 Task: Add Sprouts Organic Seasoned Croutons to the cart.
Action: Mouse moved to (16, 71)
Screenshot: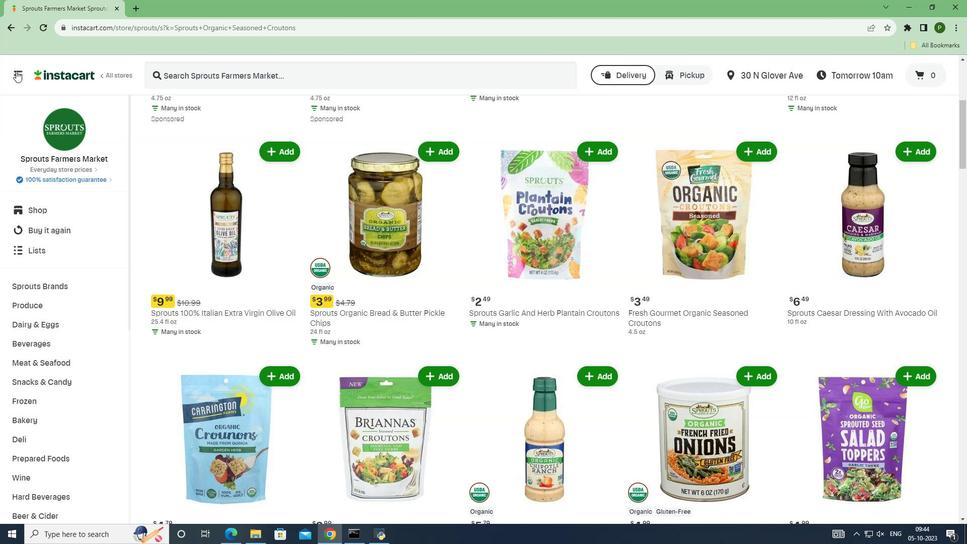 
Action: Mouse pressed left at (16, 71)
Screenshot: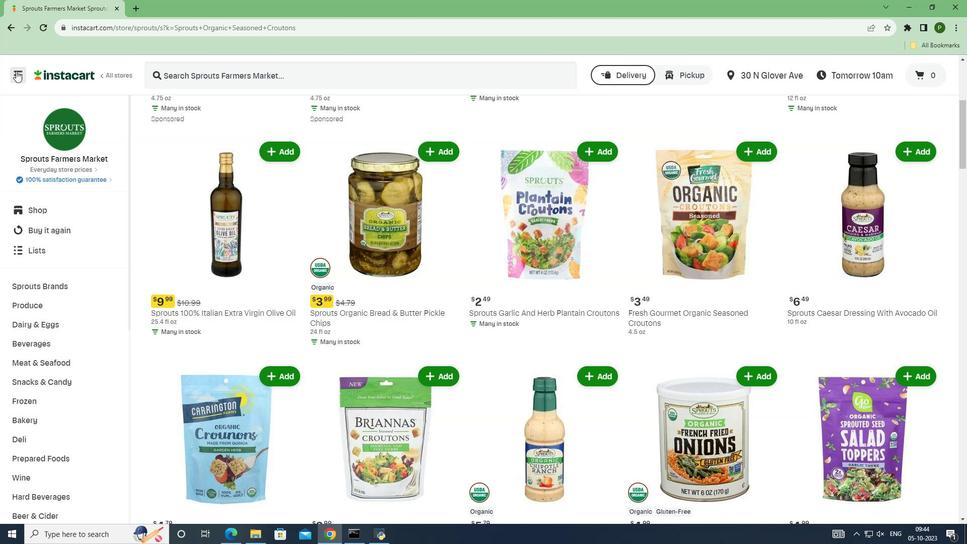 
Action: Mouse moved to (22, 272)
Screenshot: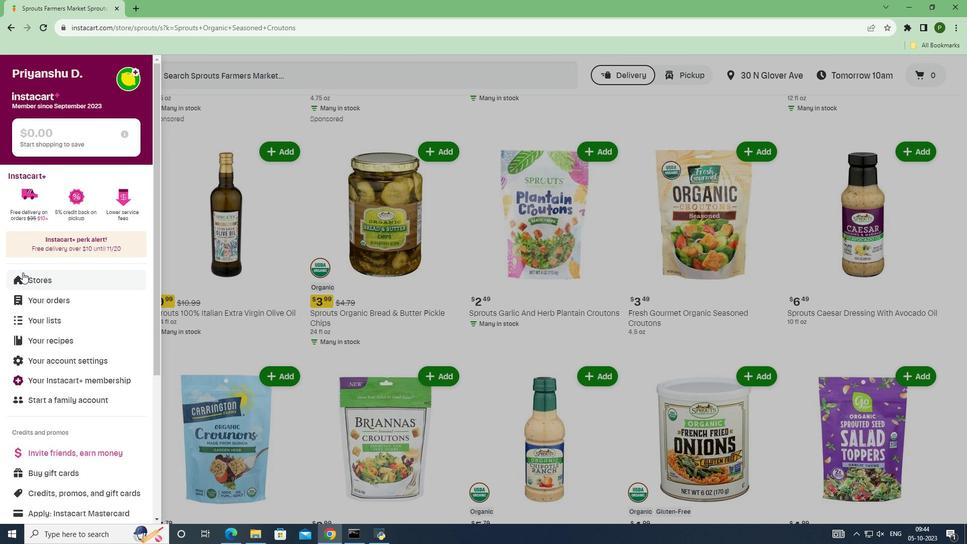 
Action: Mouse pressed left at (22, 272)
Screenshot: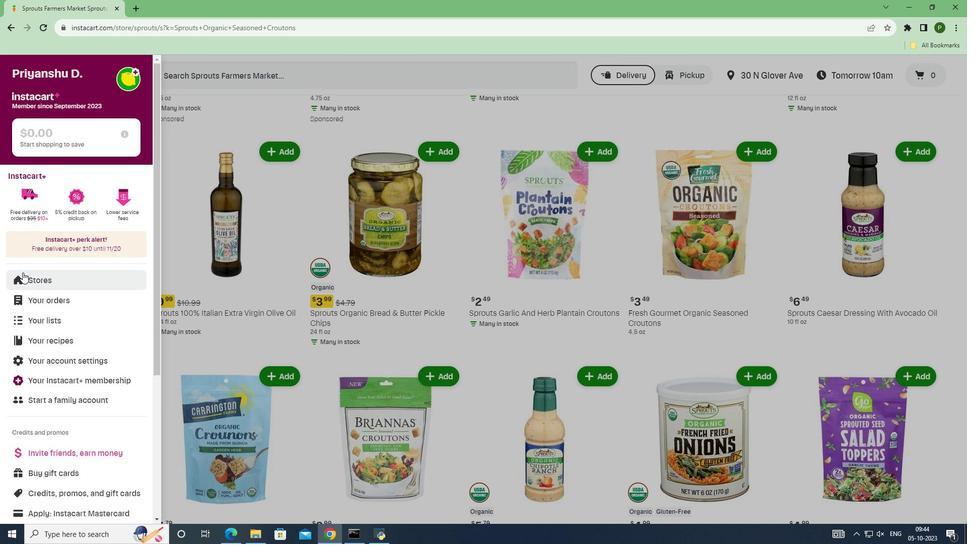 
Action: Mouse moved to (252, 119)
Screenshot: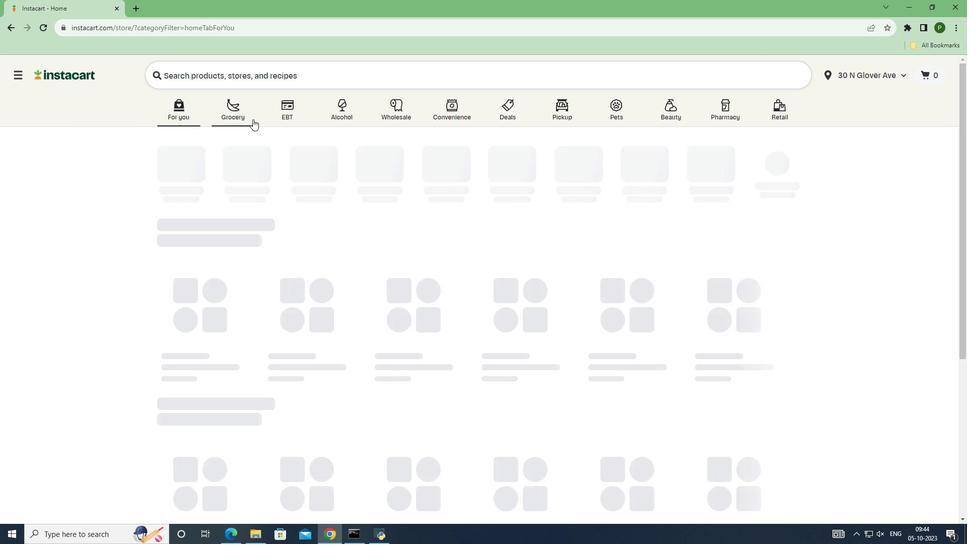 
Action: Mouse pressed left at (252, 119)
Screenshot: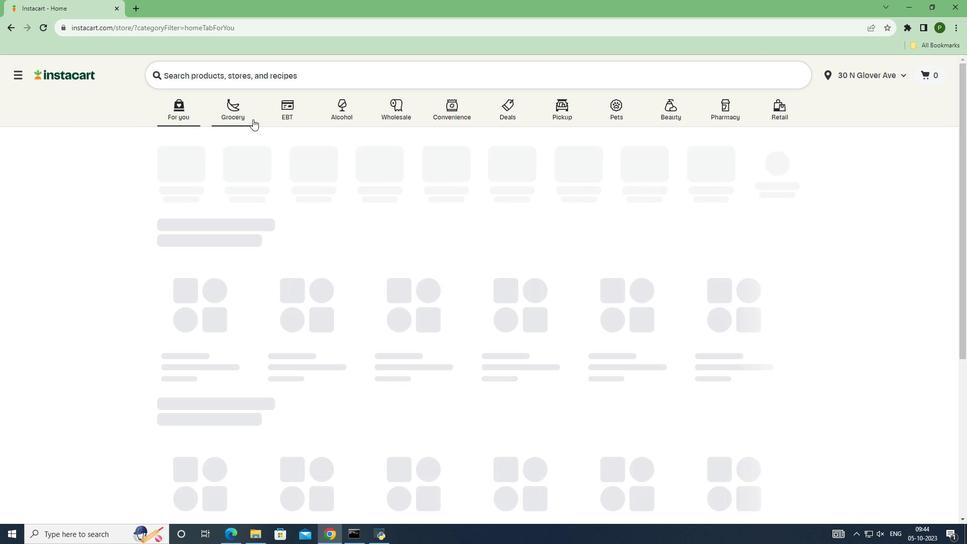 
Action: Mouse moved to (614, 237)
Screenshot: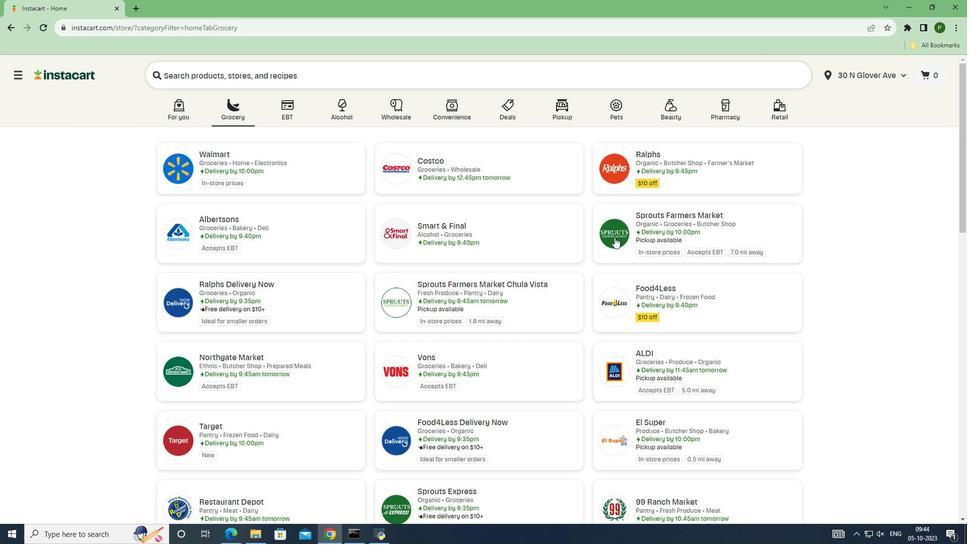 
Action: Mouse pressed left at (614, 237)
Screenshot: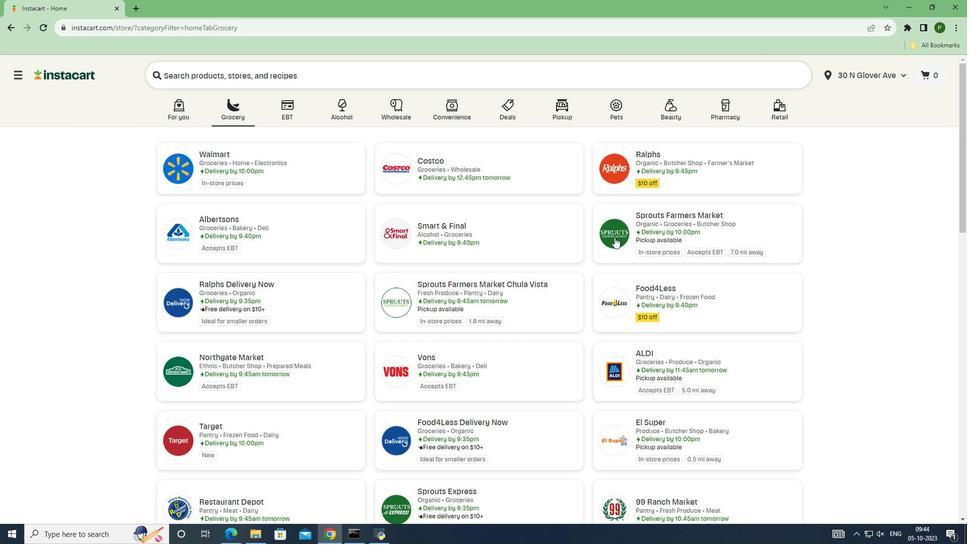 
Action: Mouse moved to (97, 280)
Screenshot: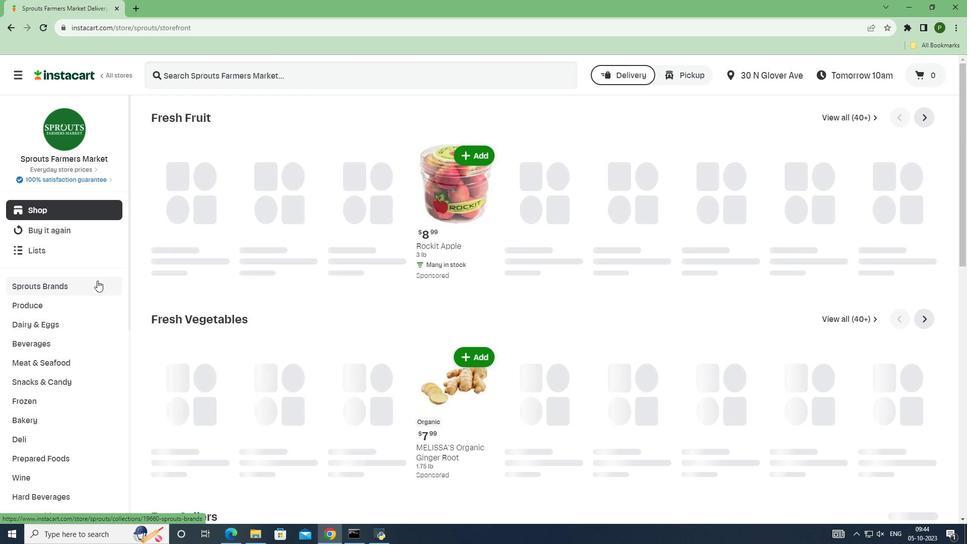 
Action: Mouse pressed left at (97, 280)
Screenshot: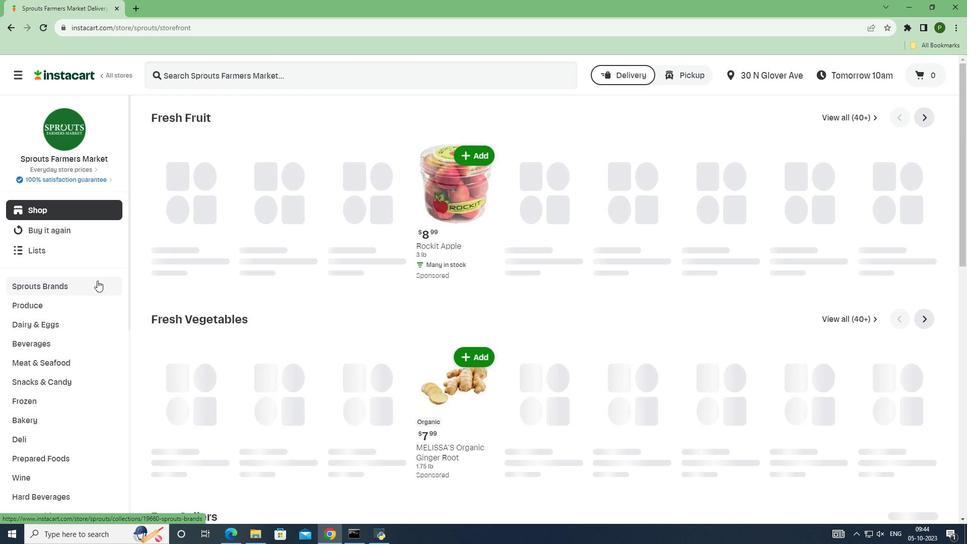 
Action: Mouse moved to (57, 364)
Screenshot: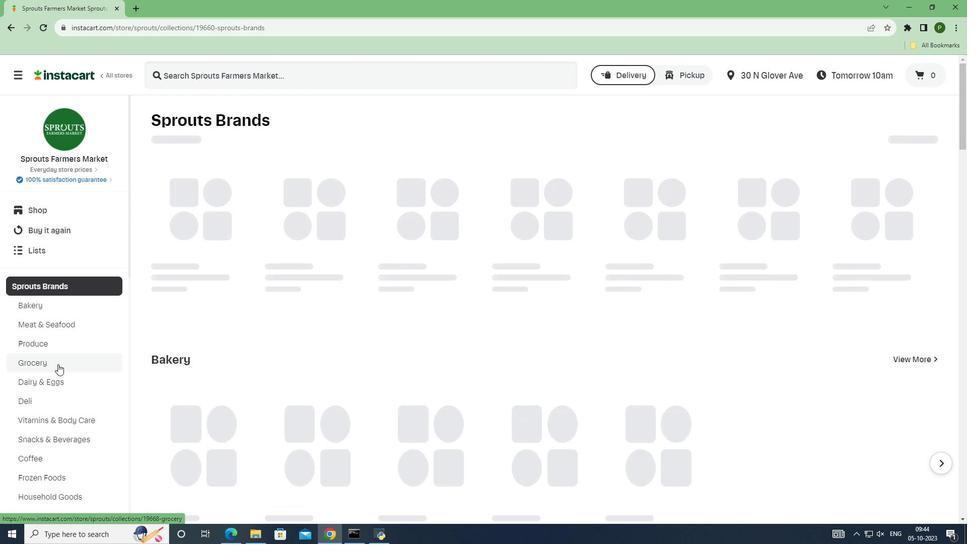 
Action: Mouse pressed left at (57, 364)
Screenshot: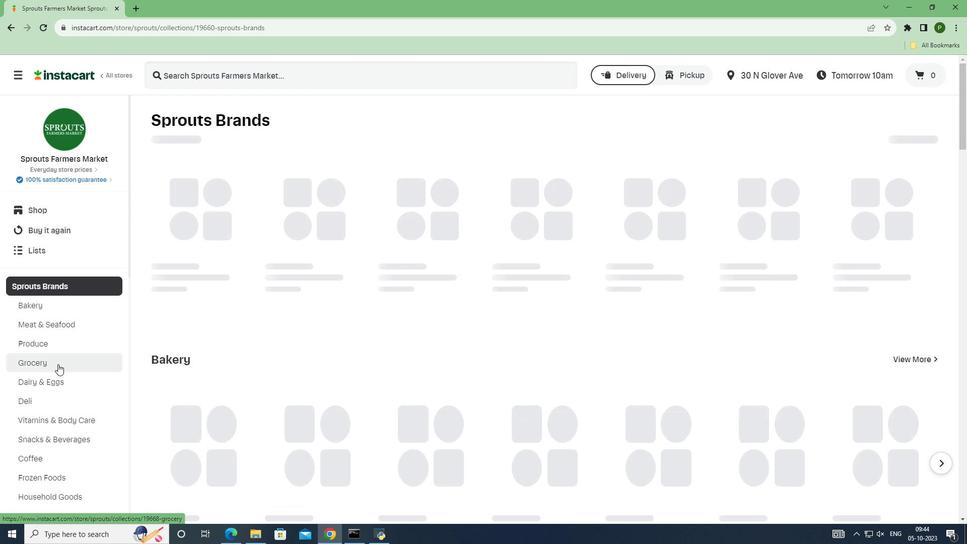 
Action: Mouse moved to (314, 242)
Screenshot: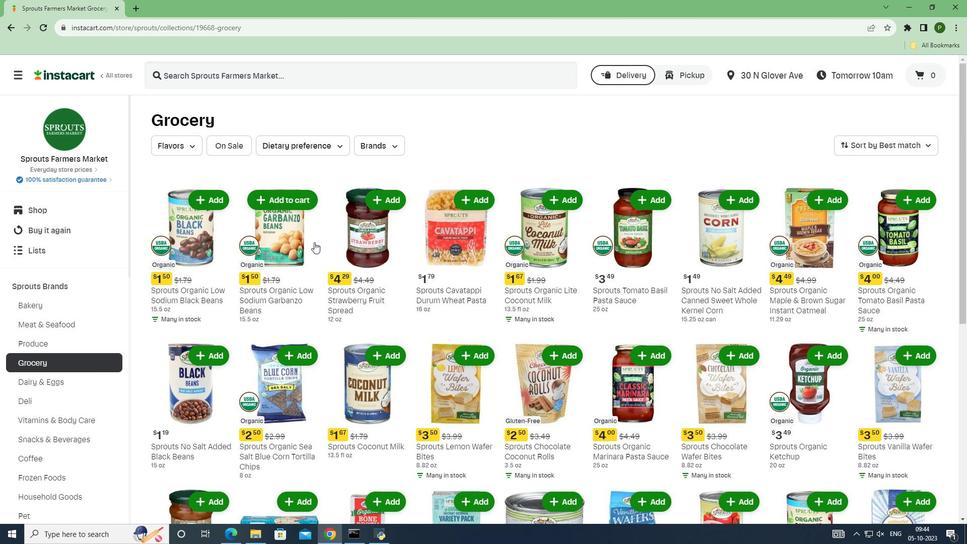 
Action: Mouse scrolled (314, 241) with delta (0, 0)
Screenshot: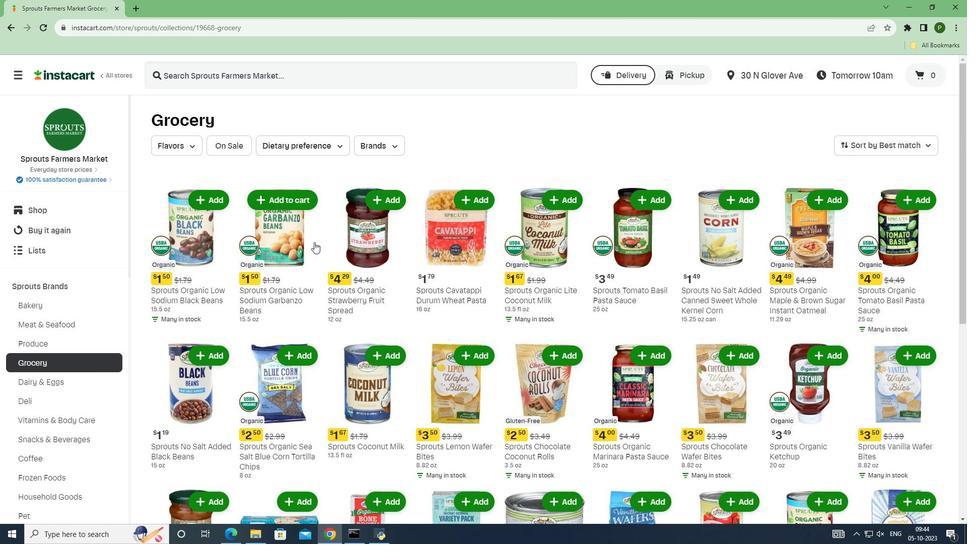 
Action: Mouse moved to (314, 242)
Screenshot: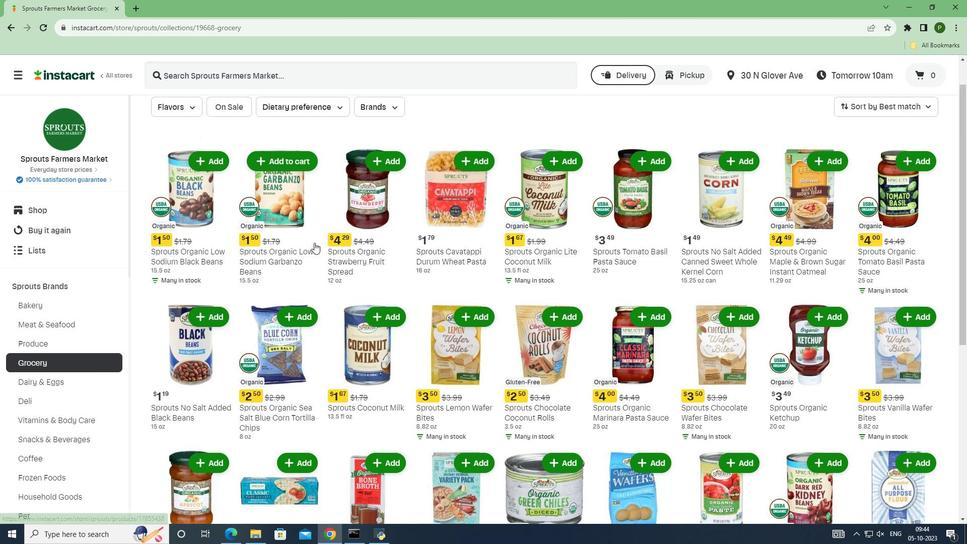 
Action: Mouse scrolled (314, 242) with delta (0, 0)
Screenshot: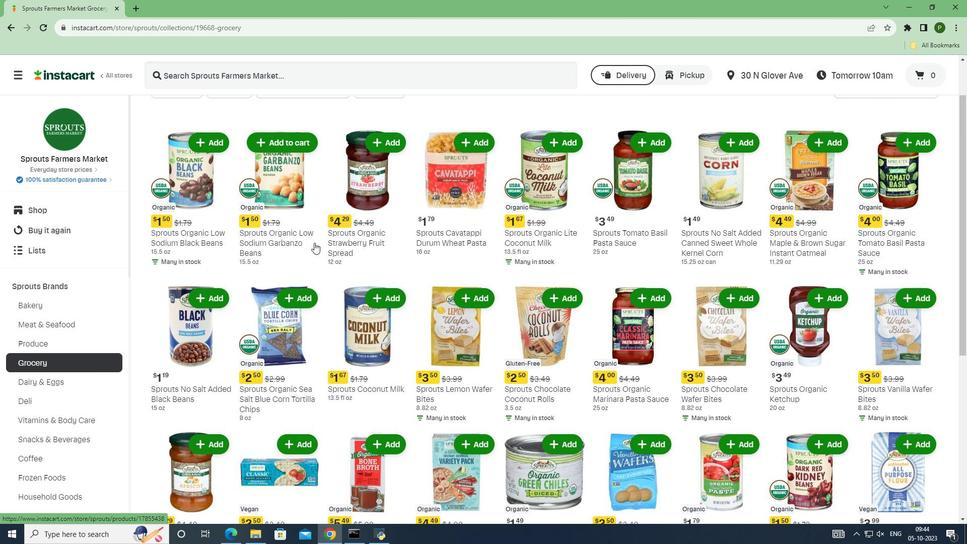 
Action: Mouse moved to (314, 242)
Screenshot: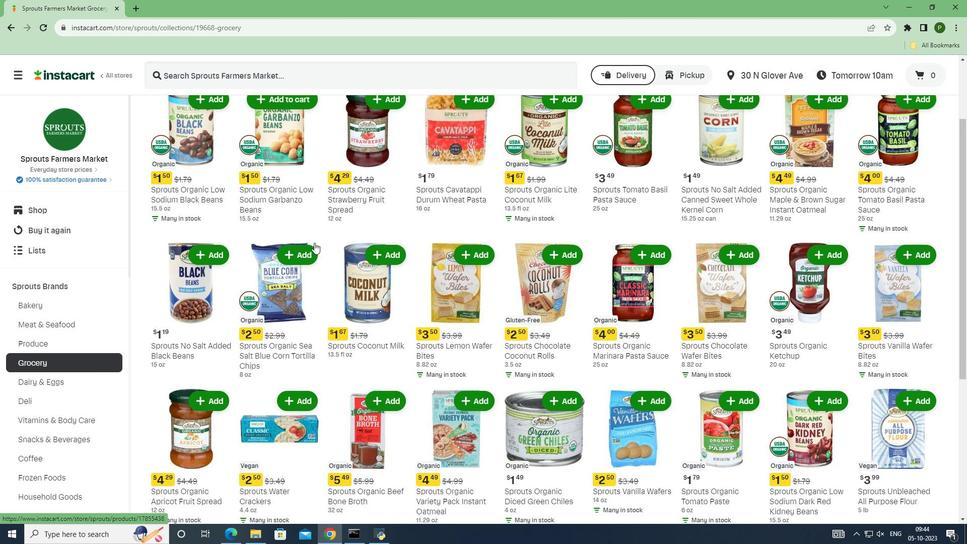 
Action: Mouse scrolled (314, 242) with delta (0, 0)
Screenshot: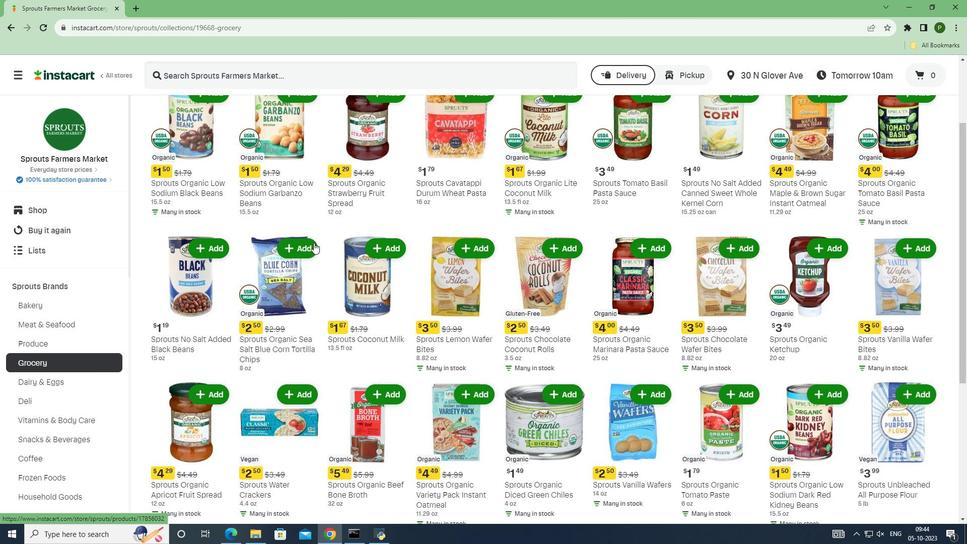 
Action: Mouse moved to (313, 242)
Screenshot: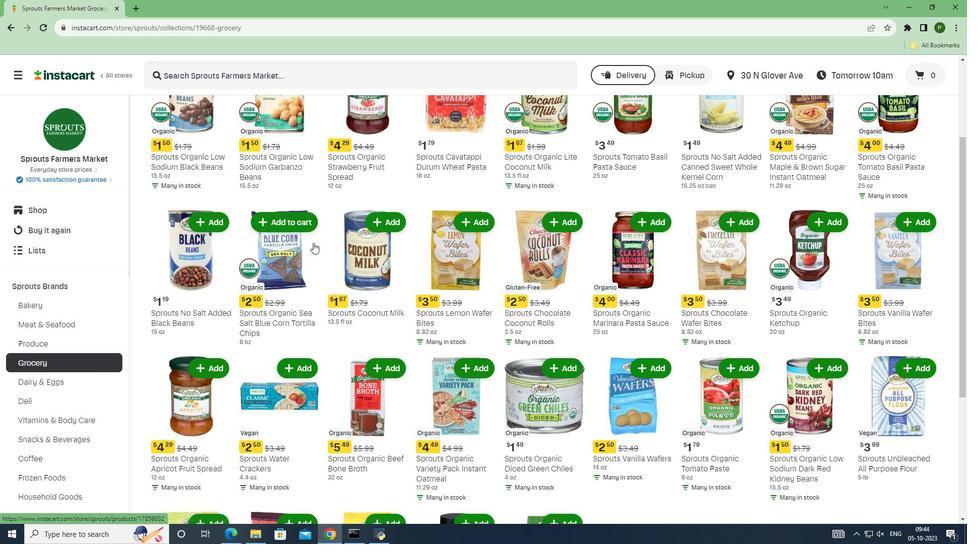
Action: Mouse scrolled (313, 242) with delta (0, 0)
Screenshot: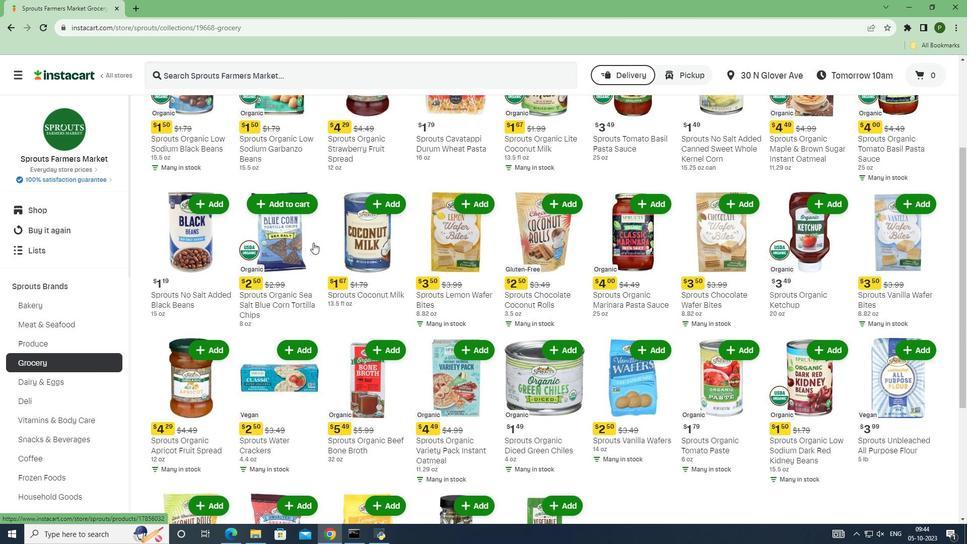 
Action: Mouse scrolled (313, 242) with delta (0, 0)
Screenshot: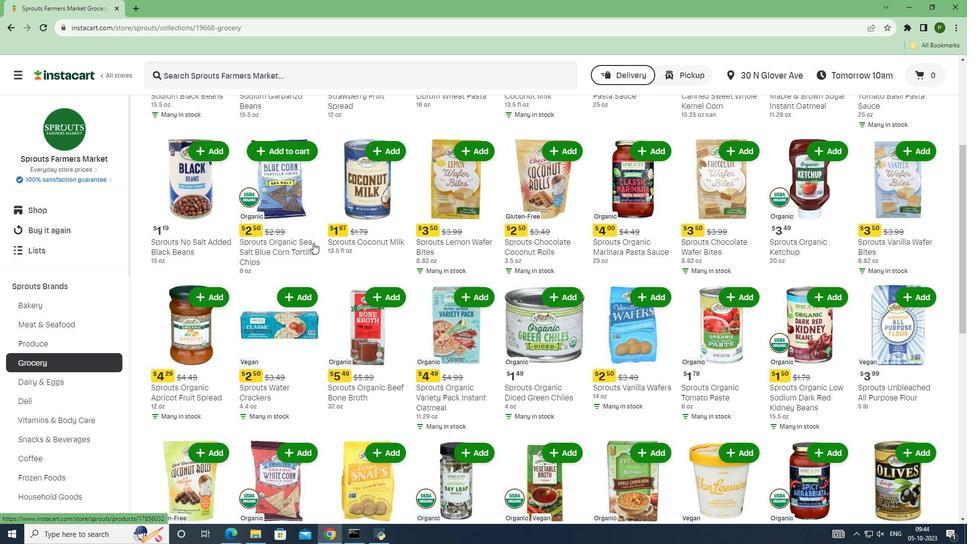 
Action: Mouse scrolled (313, 242) with delta (0, 0)
Screenshot: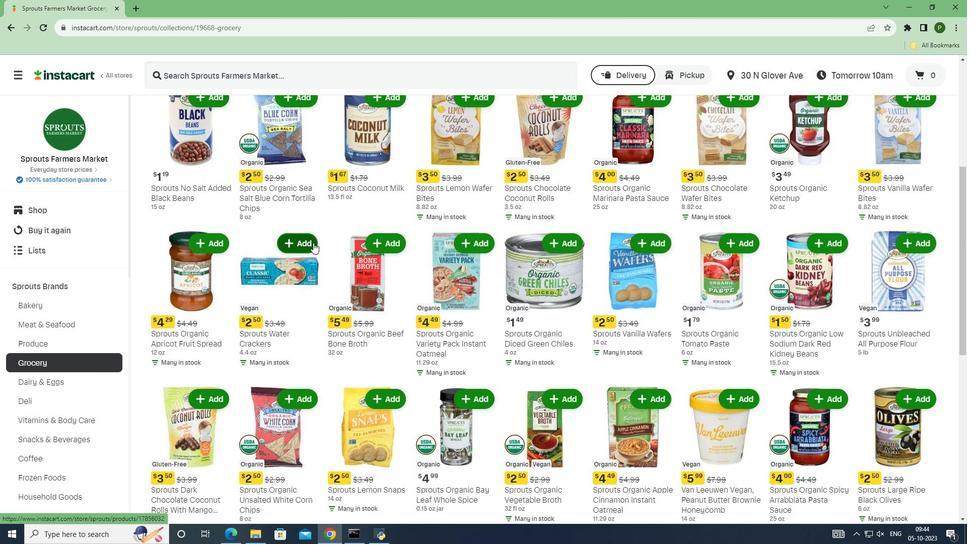 
Action: Mouse scrolled (313, 242) with delta (0, 0)
Screenshot: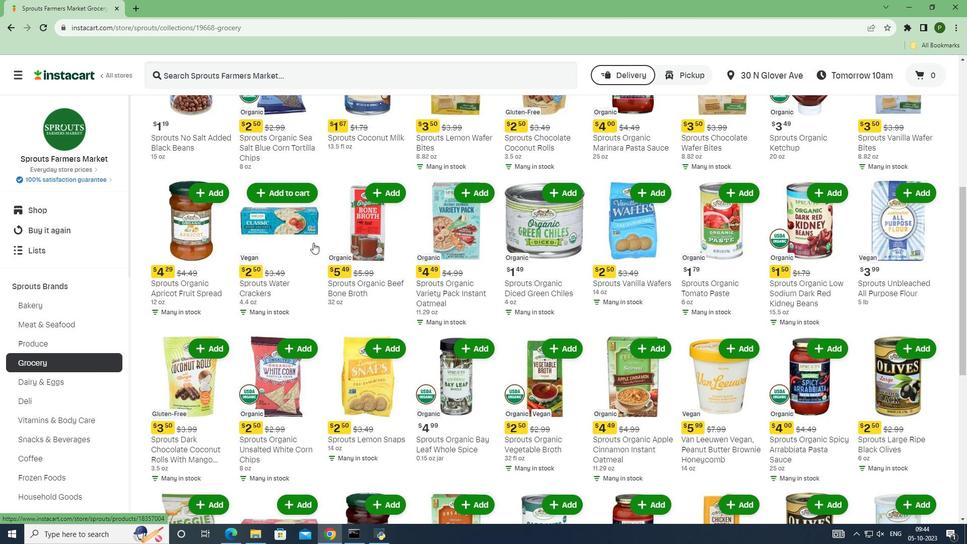
Action: Mouse scrolled (313, 242) with delta (0, 0)
Screenshot: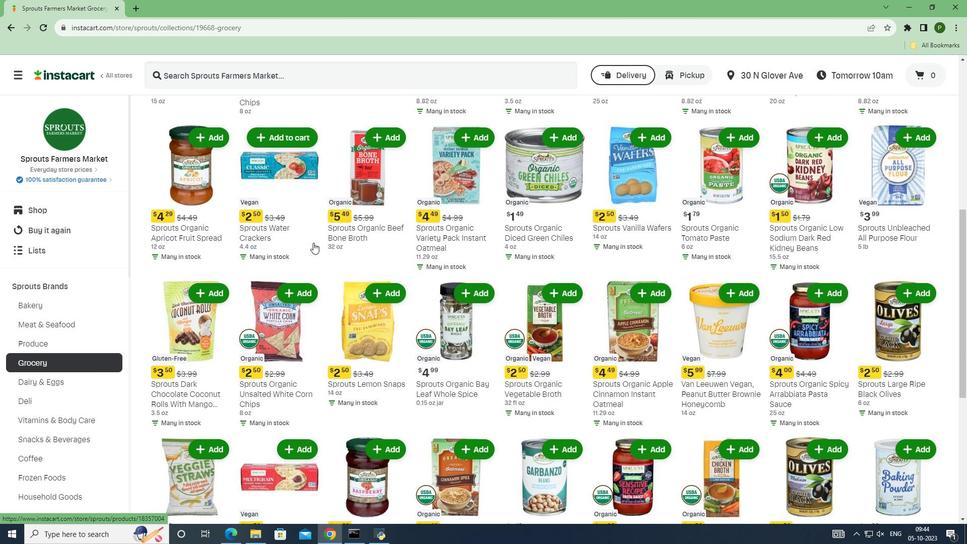 
Action: Mouse scrolled (313, 242) with delta (0, 0)
Screenshot: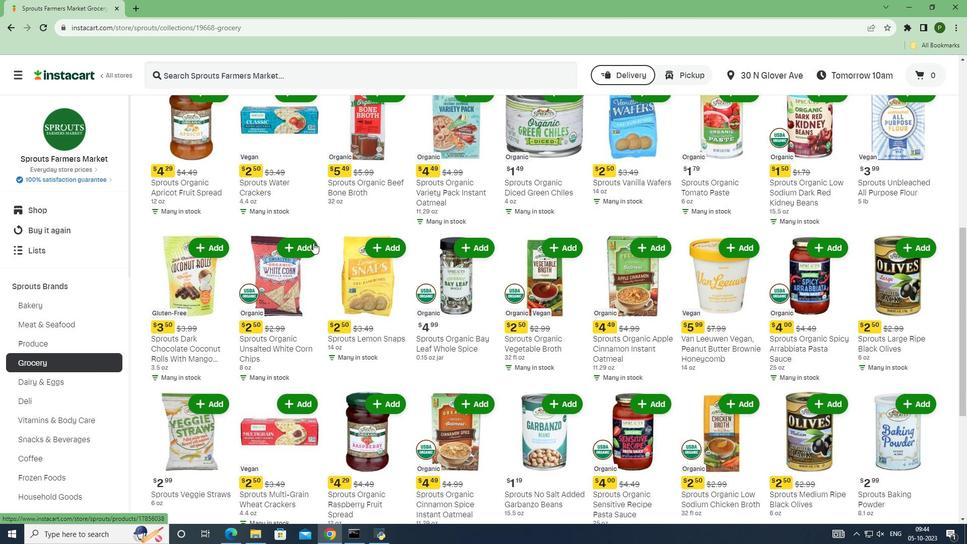 
Action: Mouse scrolled (313, 242) with delta (0, 0)
Screenshot: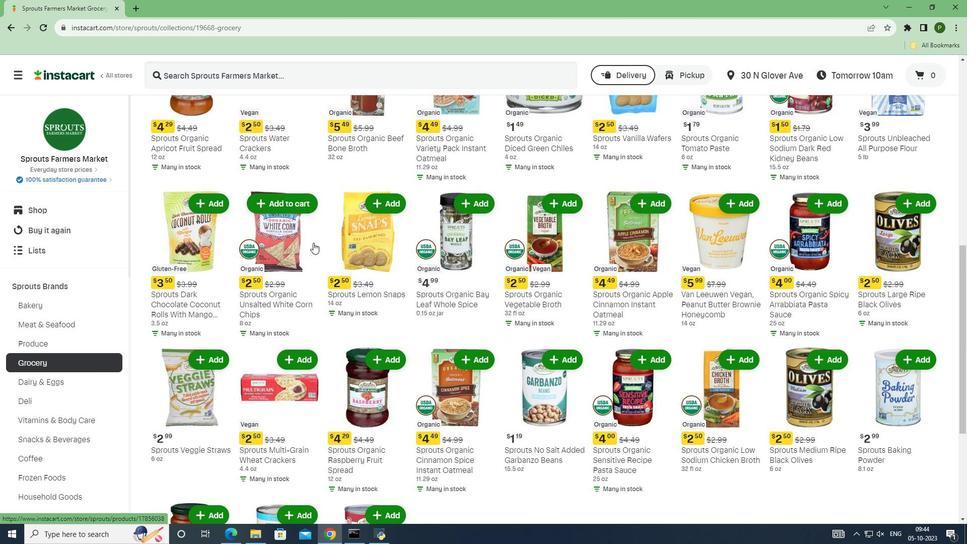 
Action: Mouse scrolled (313, 242) with delta (0, 0)
Screenshot: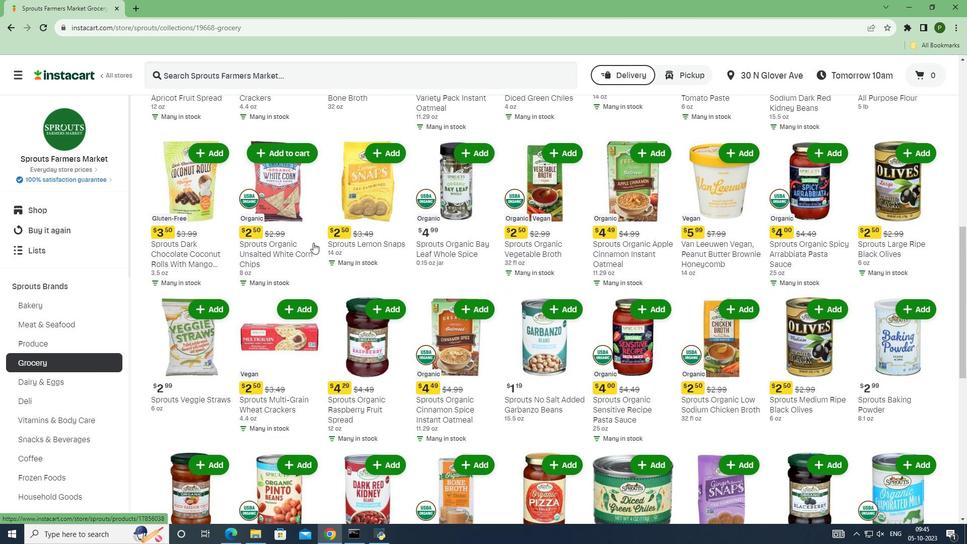 
Action: Mouse scrolled (313, 242) with delta (0, 0)
Screenshot: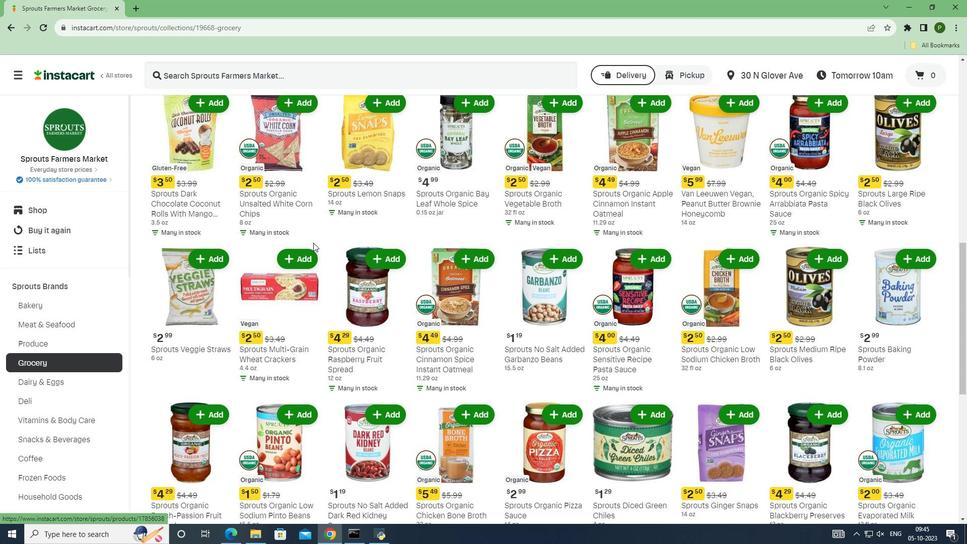 
Action: Mouse scrolled (313, 242) with delta (0, 0)
Screenshot: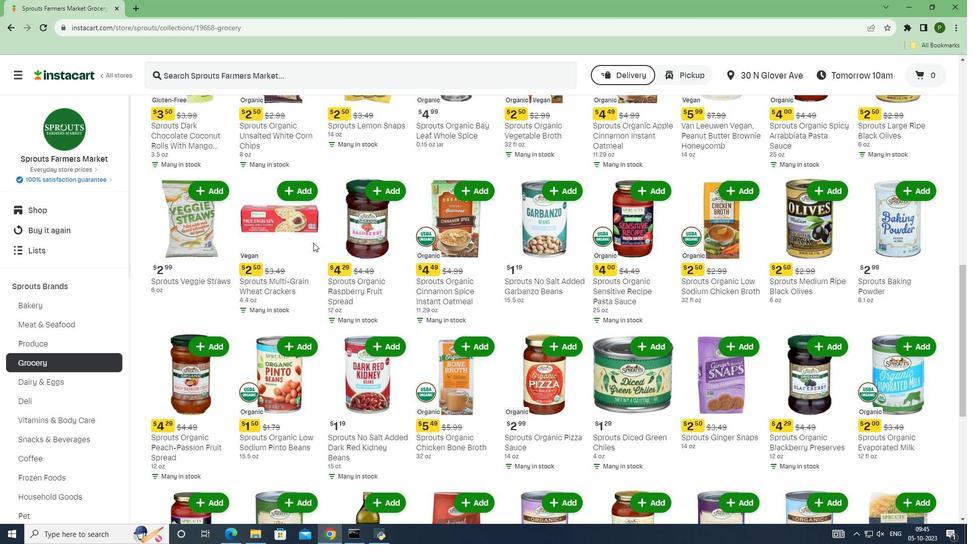 
Action: Mouse scrolled (313, 242) with delta (0, 0)
Screenshot: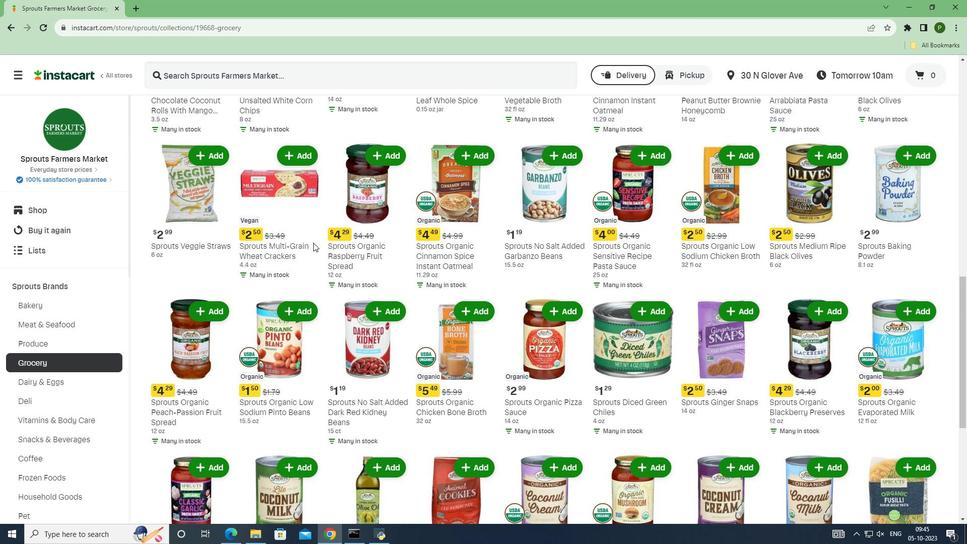 
Action: Mouse scrolled (313, 242) with delta (0, 0)
Screenshot: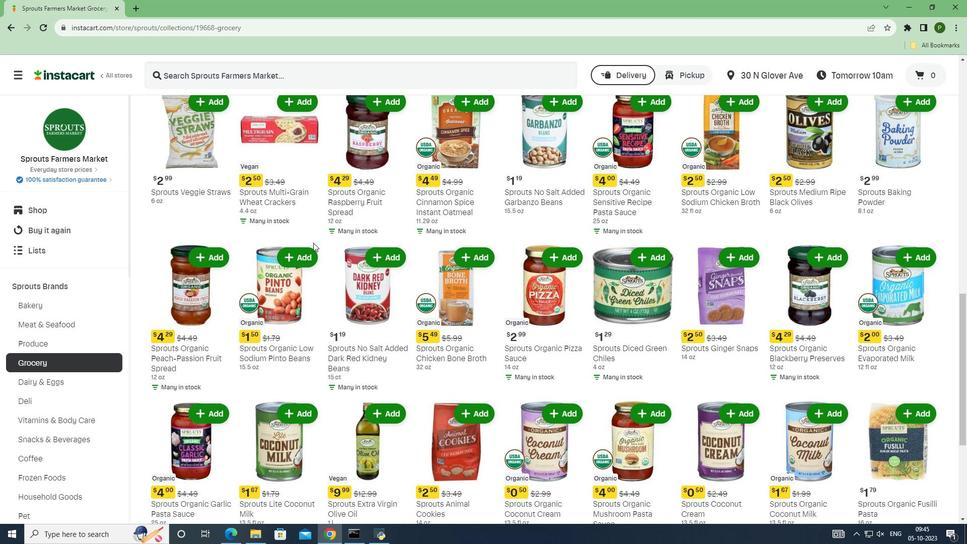 
Action: Mouse scrolled (313, 242) with delta (0, 0)
Screenshot: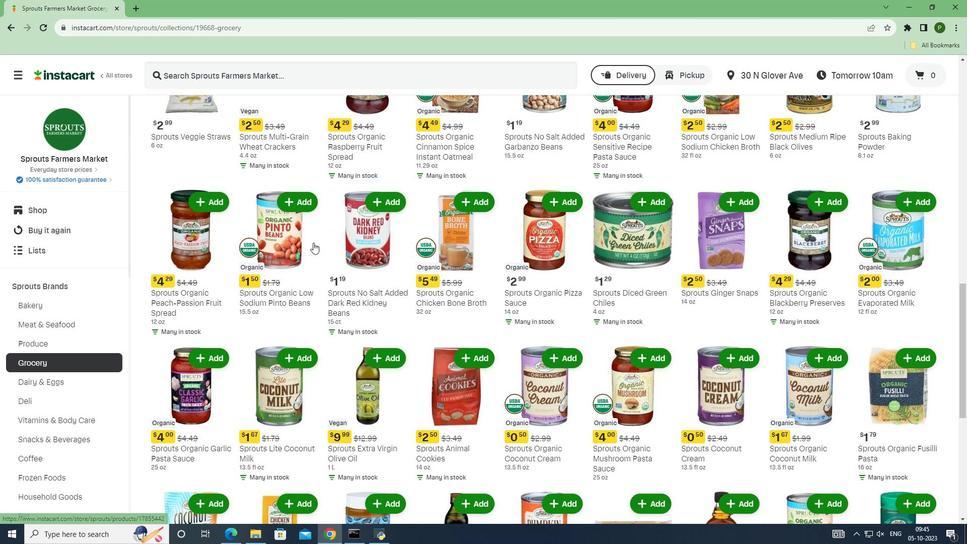 
Action: Mouse scrolled (313, 242) with delta (0, 0)
Screenshot: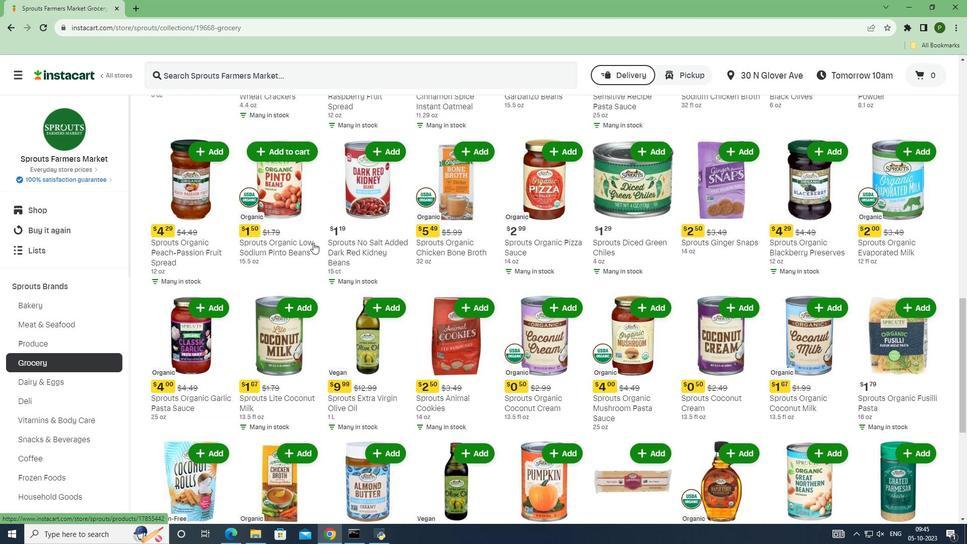 
Action: Mouse scrolled (313, 242) with delta (0, 0)
Screenshot: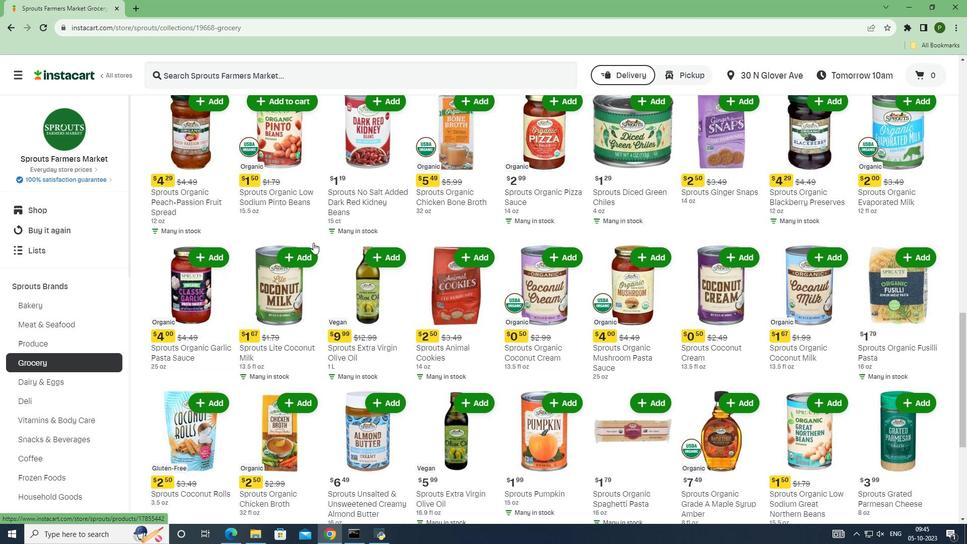 
Action: Mouse scrolled (313, 242) with delta (0, 0)
Screenshot: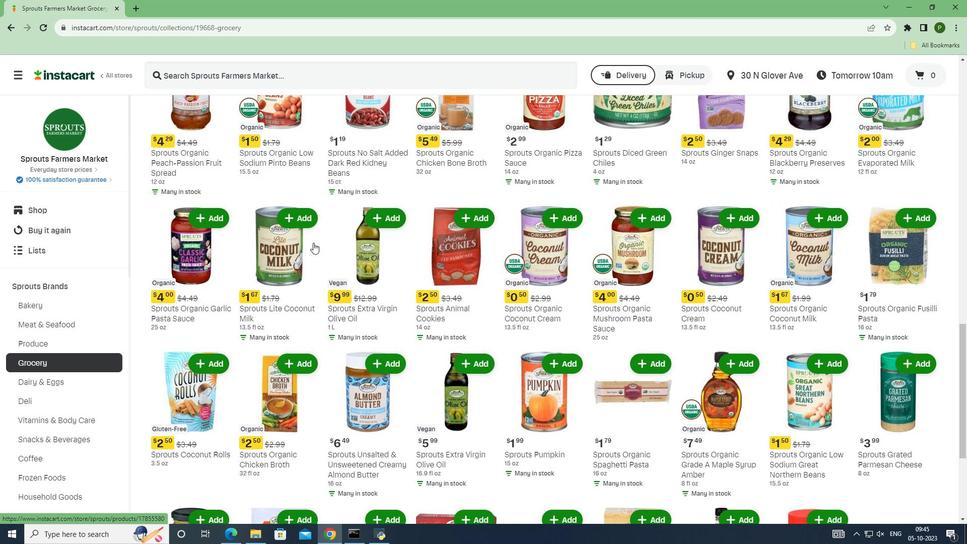 
Action: Mouse scrolled (313, 242) with delta (0, 0)
Screenshot: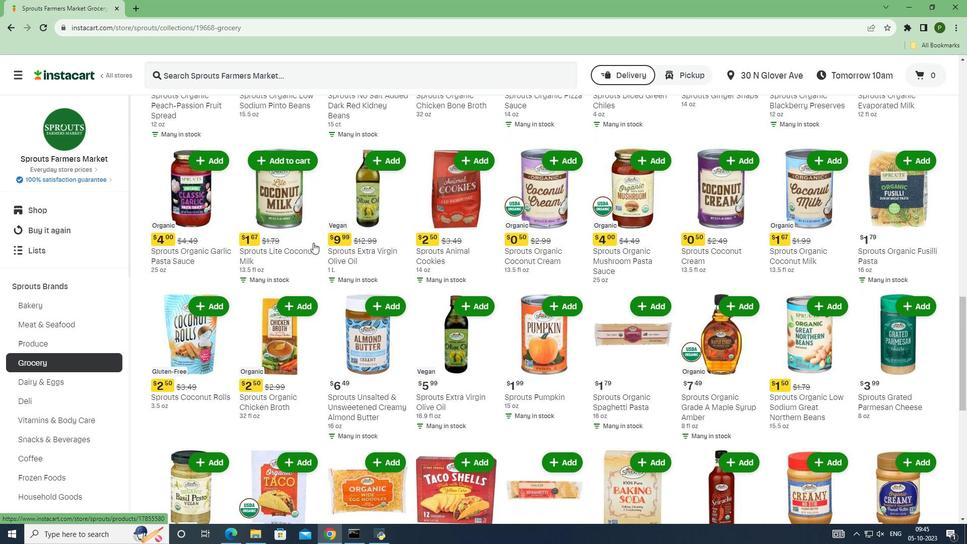
Action: Mouse scrolled (313, 242) with delta (0, 0)
Screenshot: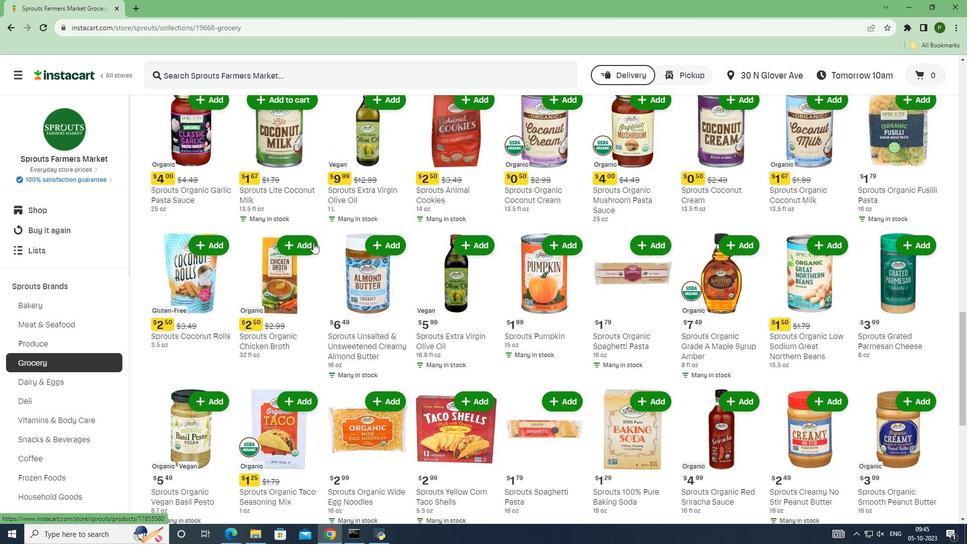 
Action: Mouse scrolled (313, 242) with delta (0, 0)
Screenshot: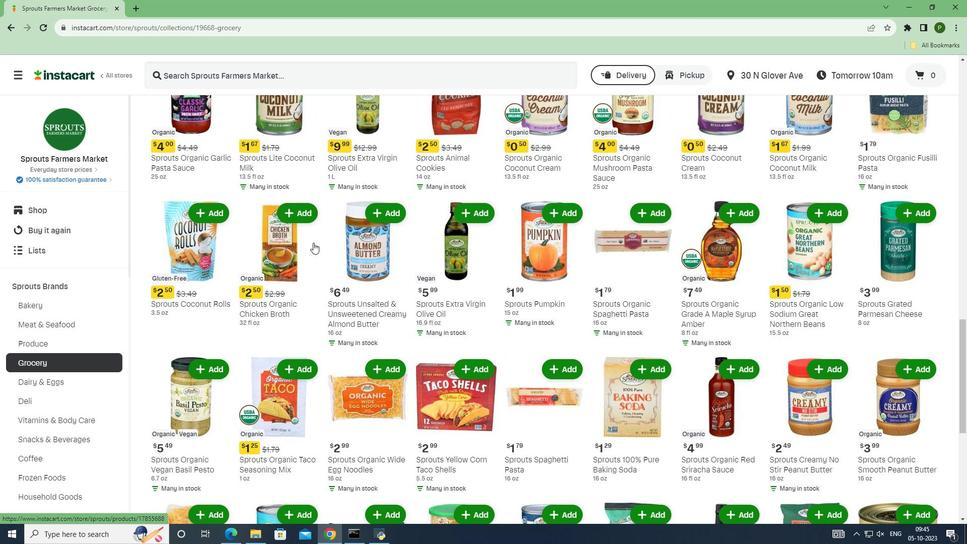 
Action: Mouse scrolled (313, 242) with delta (0, 0)
Screenshot: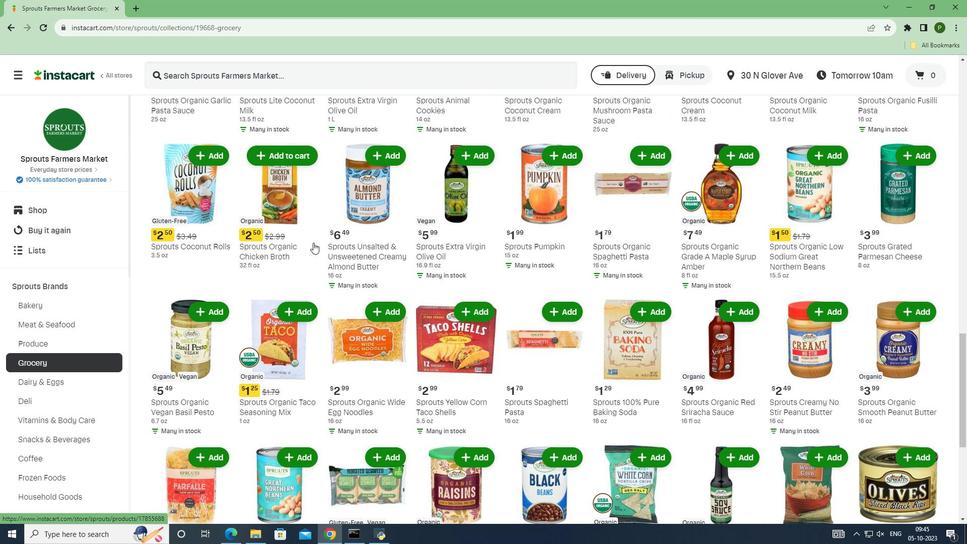 
Action: Mouse scrolled (313, 242) with delta (0, 0)
Screenshot: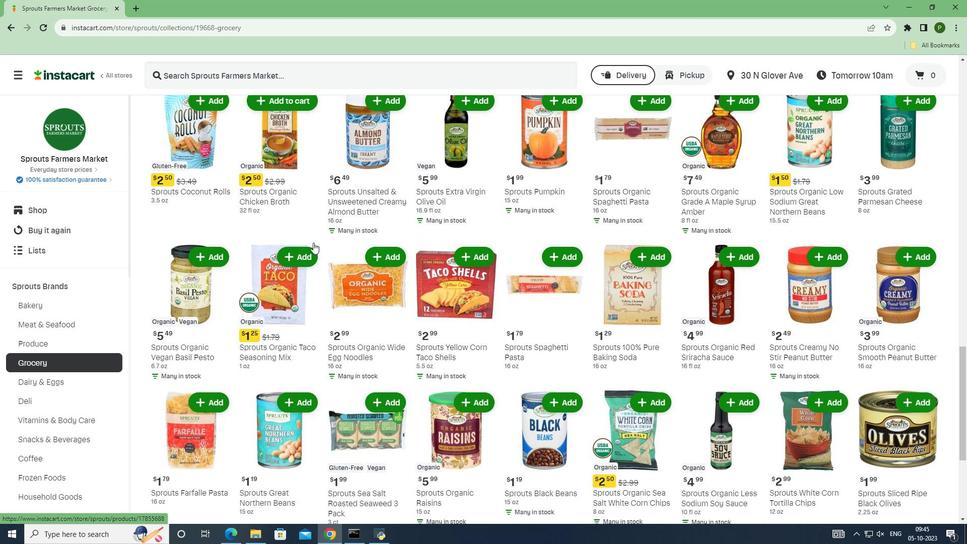 
Action: Mouse scrolled (313, 242) with delta (0, 0)
Screenshot: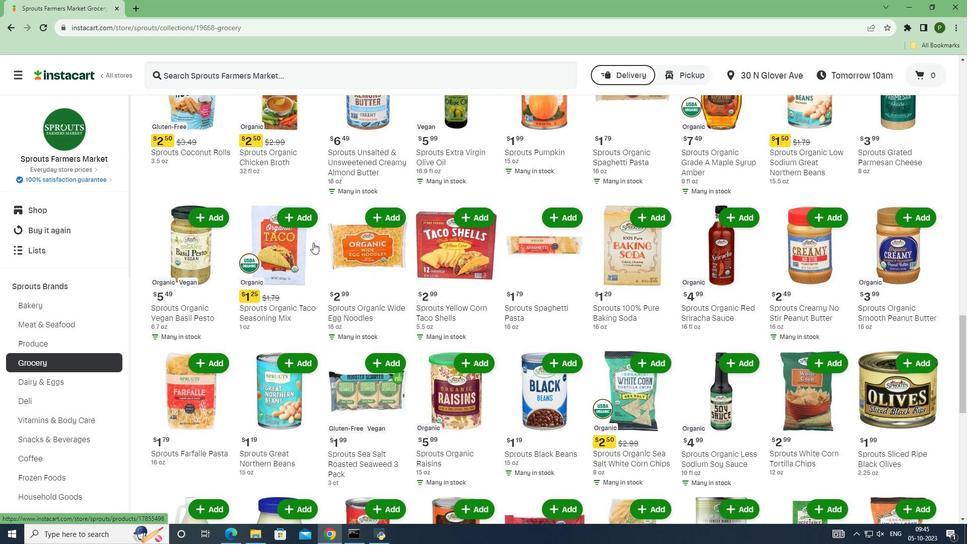 
Action: Mouse scrolled (313, 242) with delta (0, 0)
Screenshot: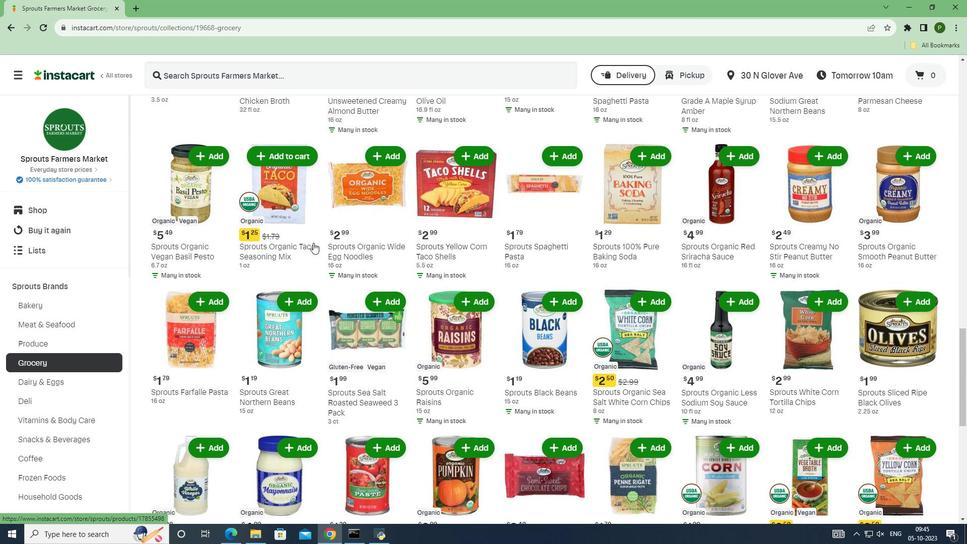
Action: Mouse scrolled (313, 242) with delta (0, 0)
Screenshot: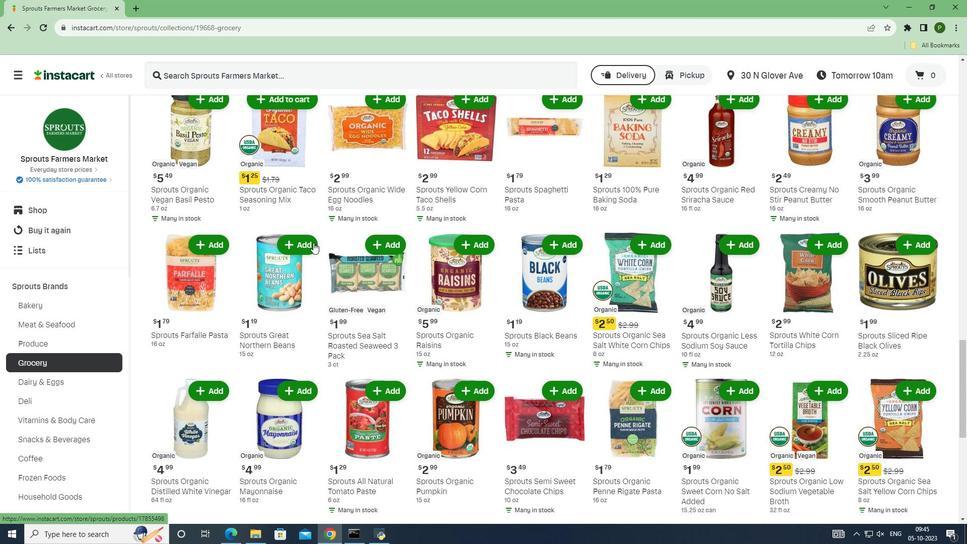 
Action: Mouse scrolled (313, 242) with delta (0, 0)
Screenshot: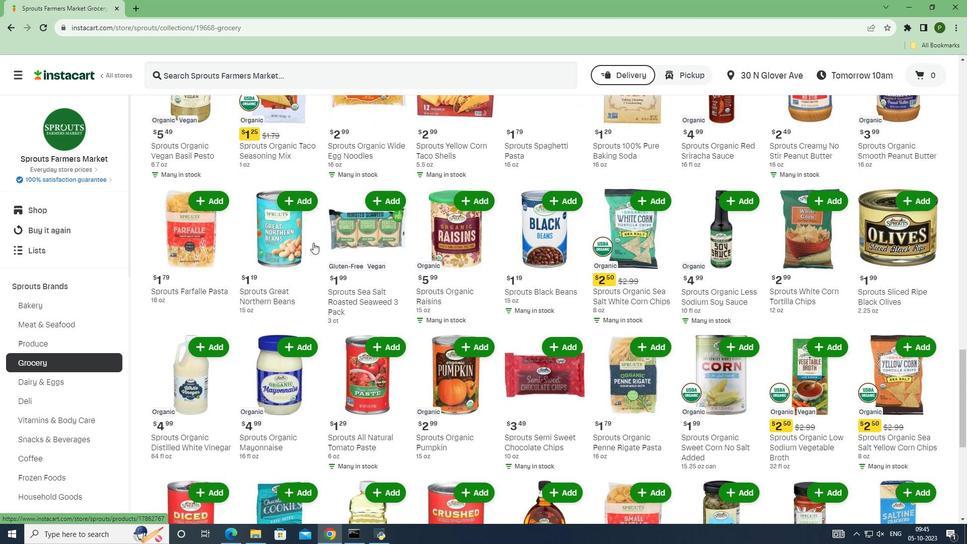 
Action: Mouse scrolled (313, 242) with delta (0, 0)
Screenshot: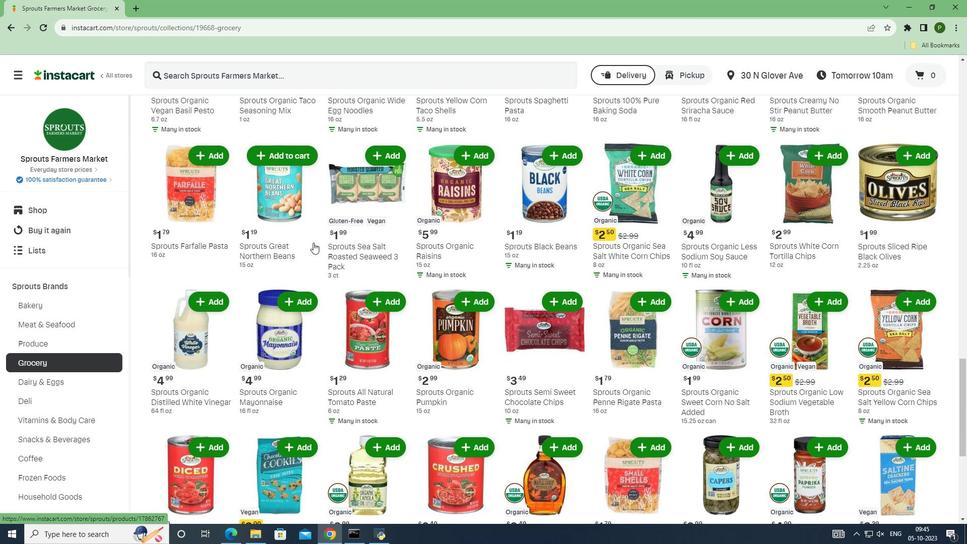 
Action: Mouse scrolled (313, 242) with delta (0, 0)
Screenshot: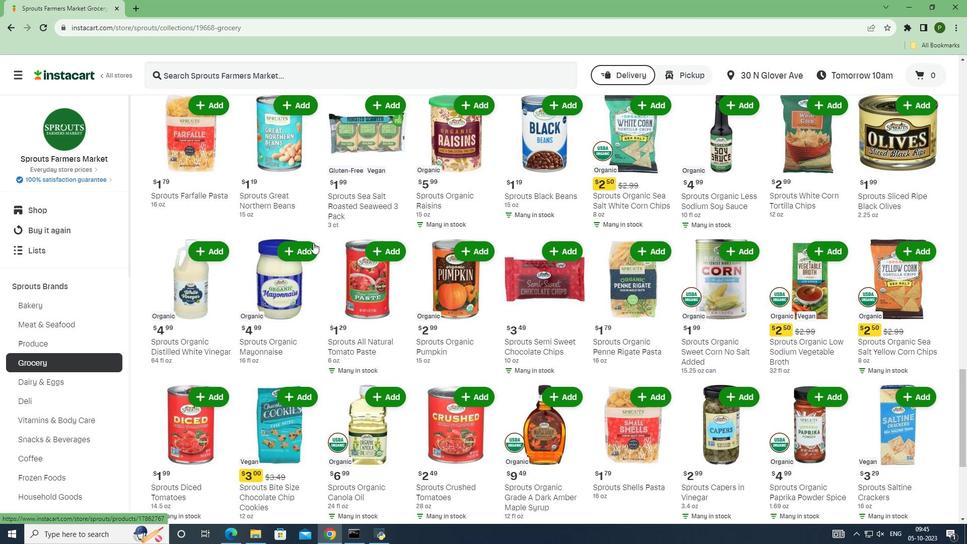 
Action: Mouse scrolled (313, 242) with delta (0, 0)
Screenshot: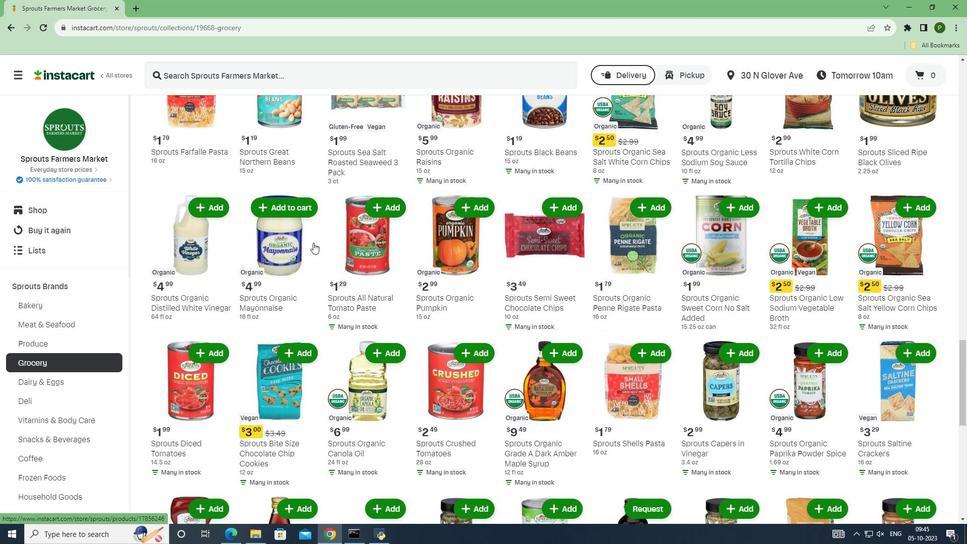 
Action: Mouse scrolled (313, 242) with delta (0, 0)
Screenshot: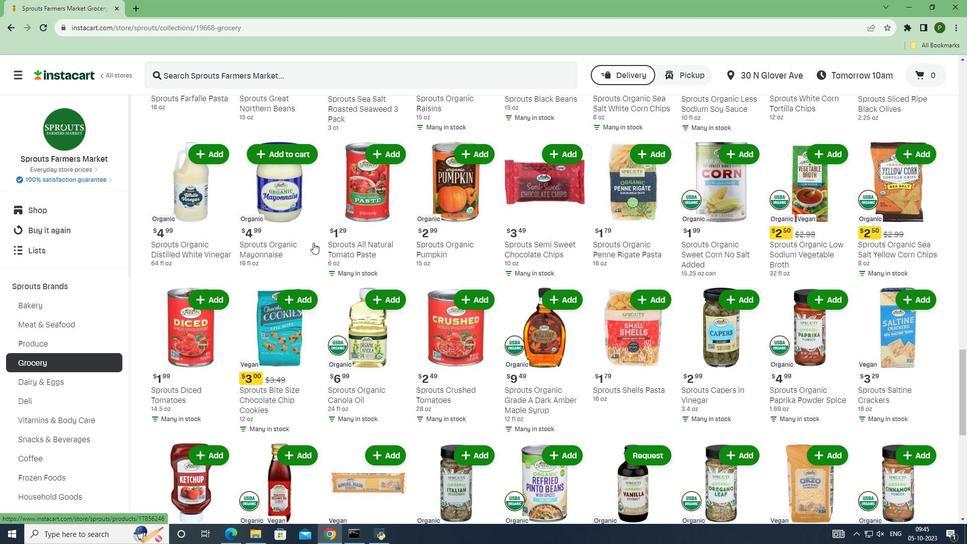 
Action: Mouse scrolled (313, 242) with delta (0, 0)
Screenshot: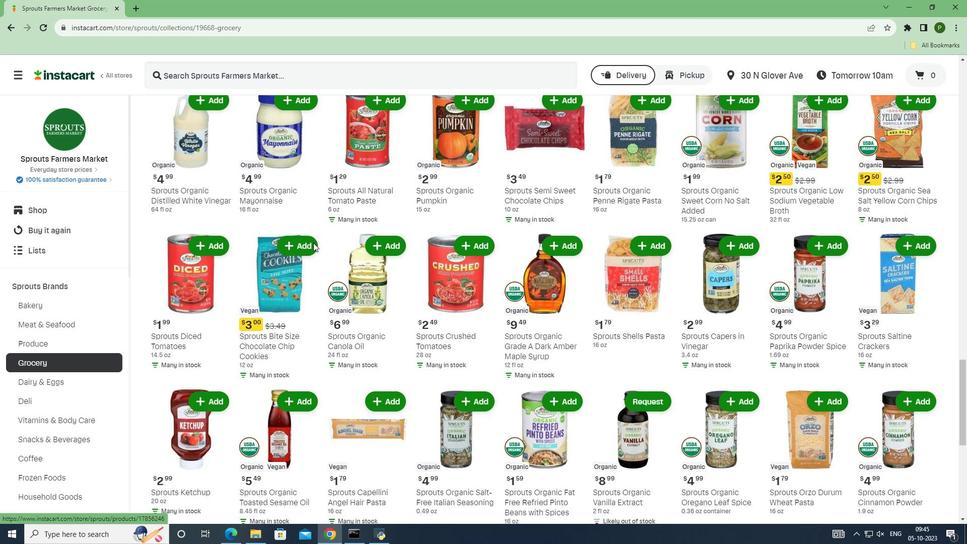 
Action: Mouse scrolled (313, 242) with delta (0, 0)
Screenshot: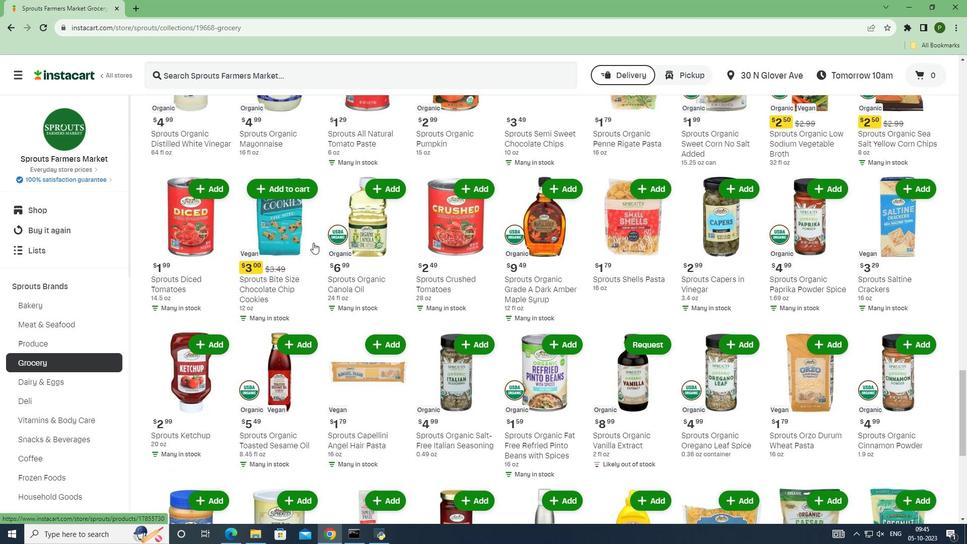 
Action: Mouse scrolled (313, 242) with delta (0, 0)
Screenshot: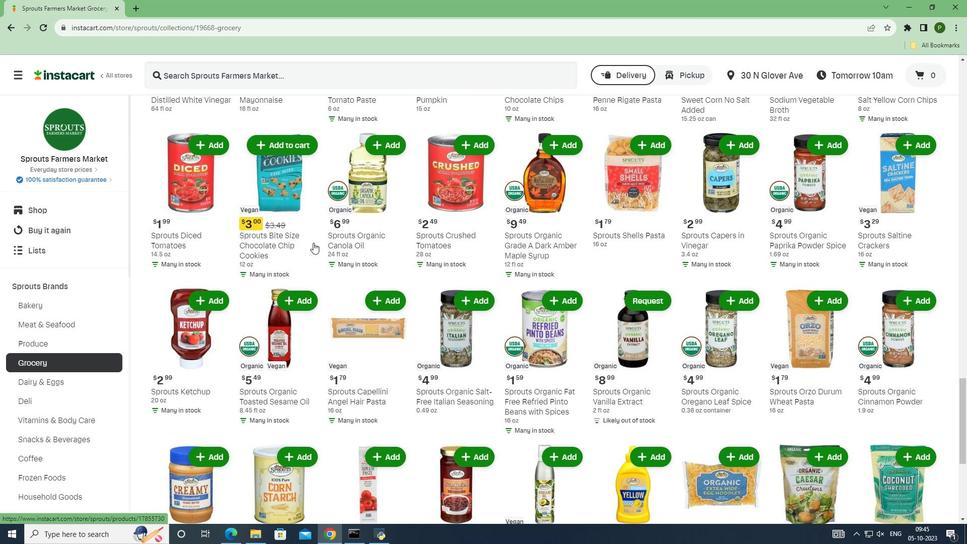 
Action: Mouse scrolled (313, 242) with delta (0, 0)
Screenshot: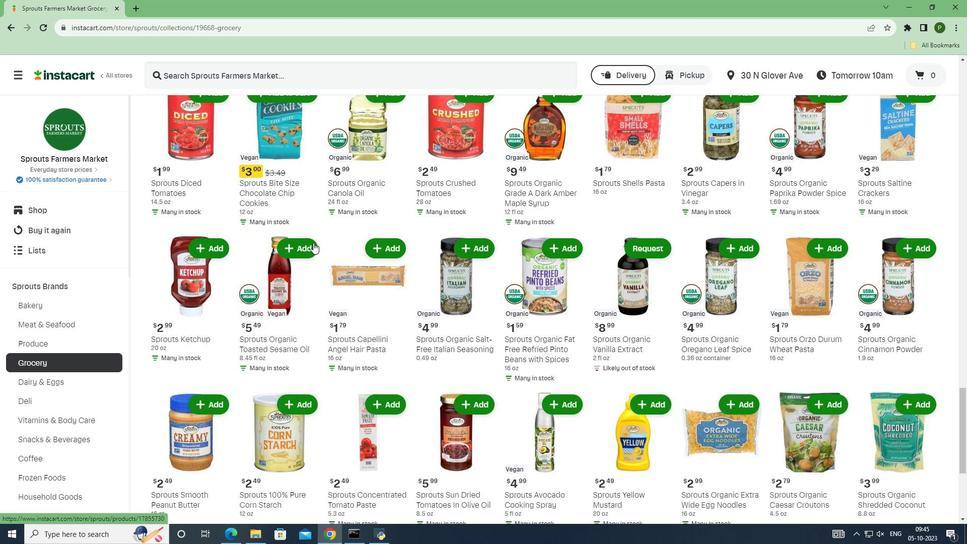 
Action: Mouse moved to (312, 243)
Screenshot: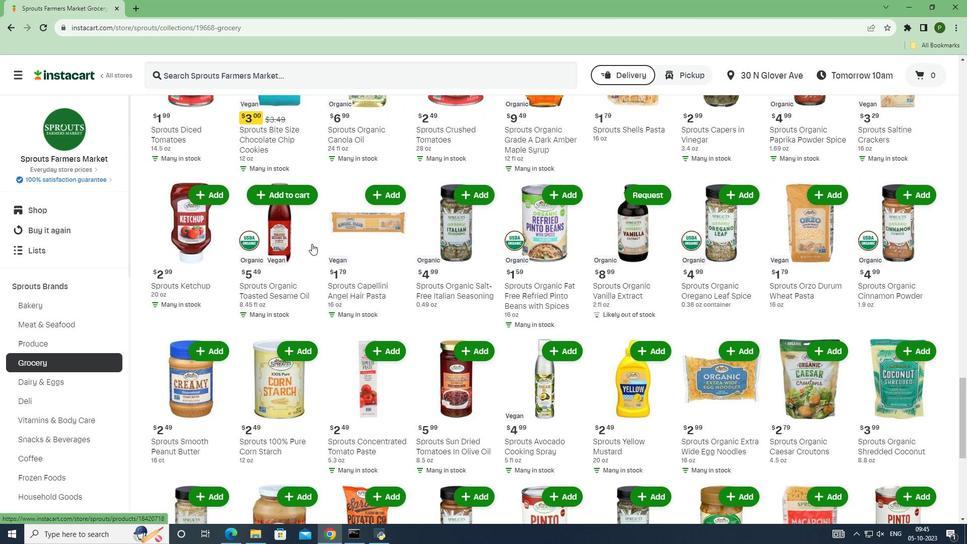 
Action: Mouse scrolled (312, 243) with delta (0, 0)
Screenshot: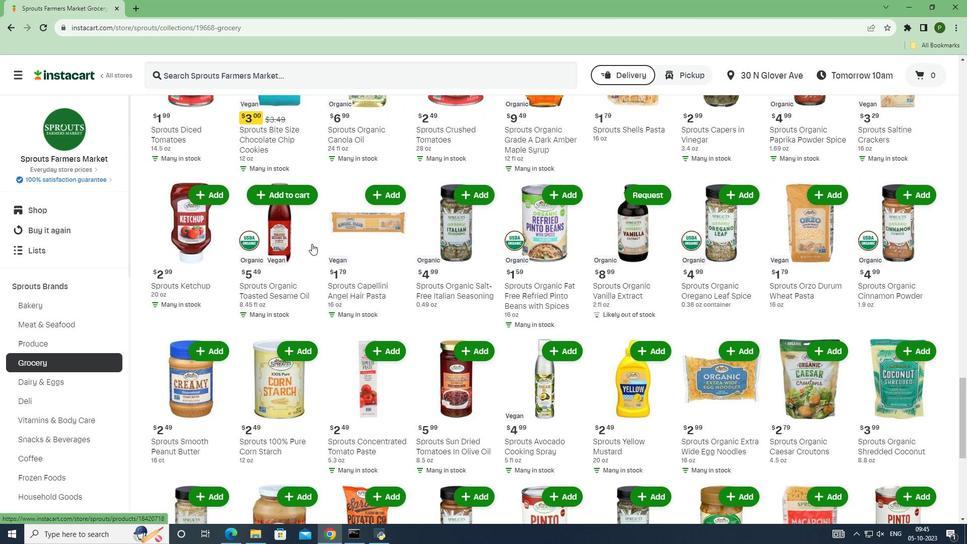 
Action: Mouse moved to (311, 243)
Screenshot: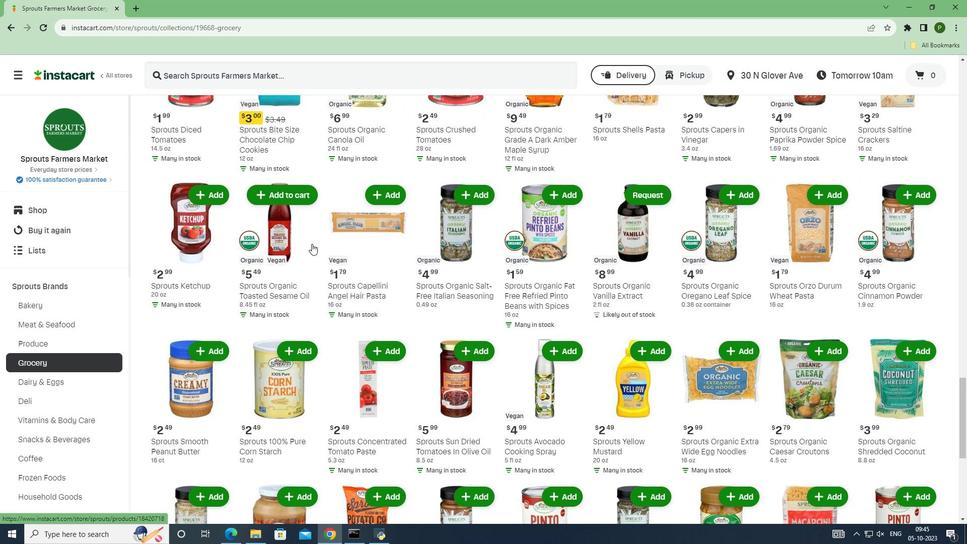 
Action: Mouse scrolled (311, 243) with delta (0, 0)
Screenshot: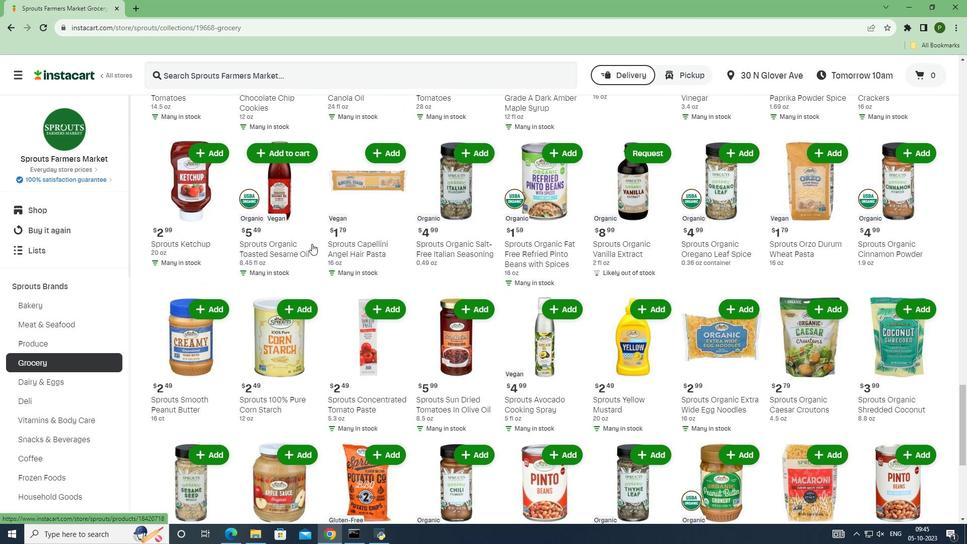 
Action: Mouse scrolled (311, 243) with delta (0, 0)
Screenshot: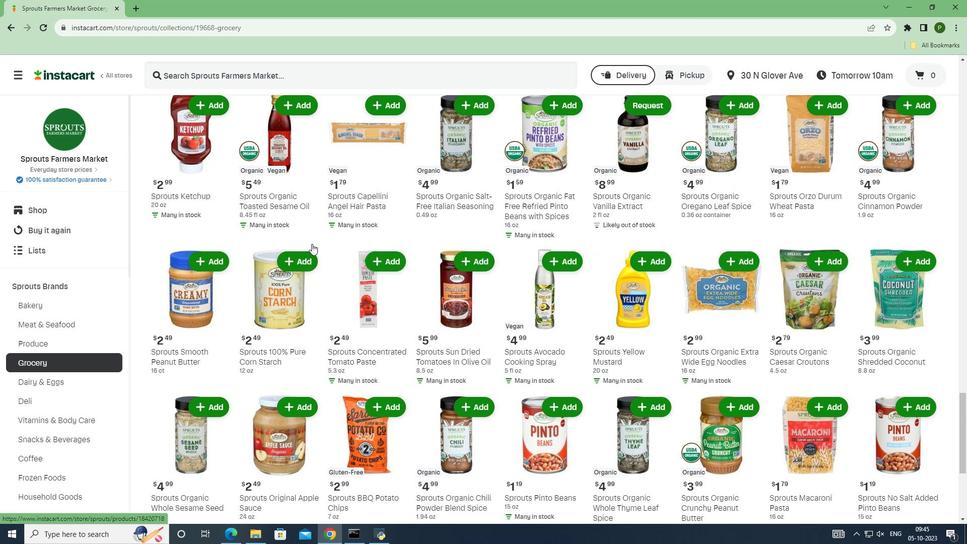 
Action: Mouse scrolled (311, 243) with delta (0, 0)
Screenshot: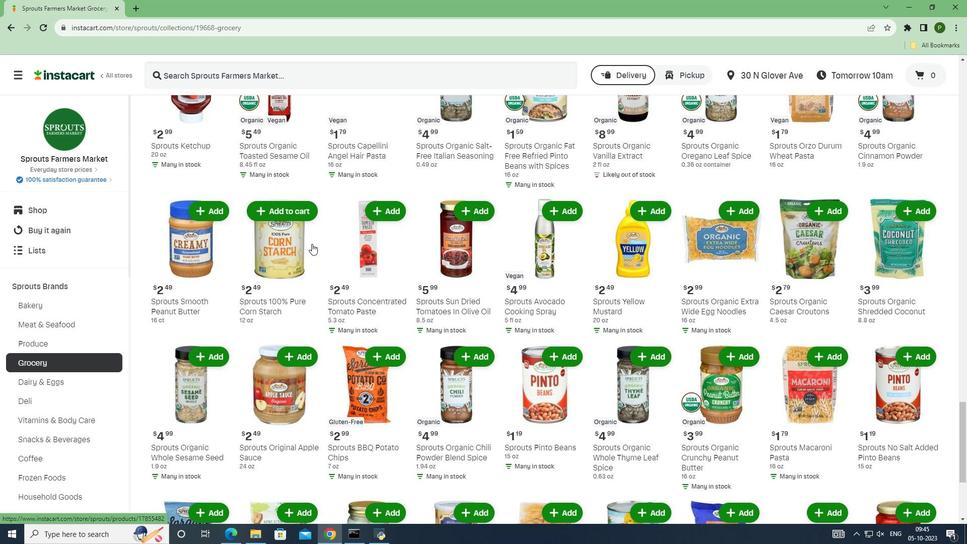 
Action: Mouse scrolled (311, 243) with delta (0, 0)
Screenshot: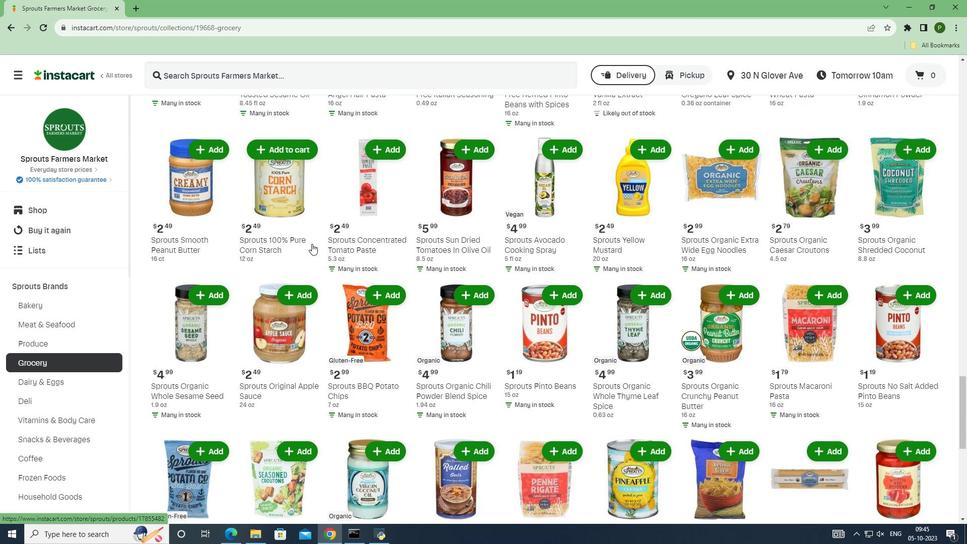 
Action: Mouse scrolled (311, 243) with delta (0, 0)
Screenshot: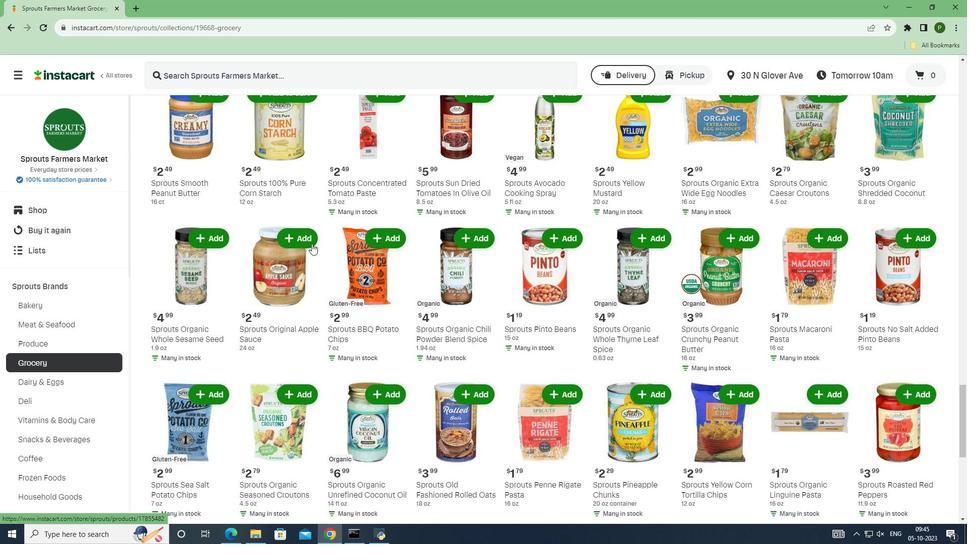 
Action: Mouse scrolled (311, 243) with delta (0, 0)
Screenshot: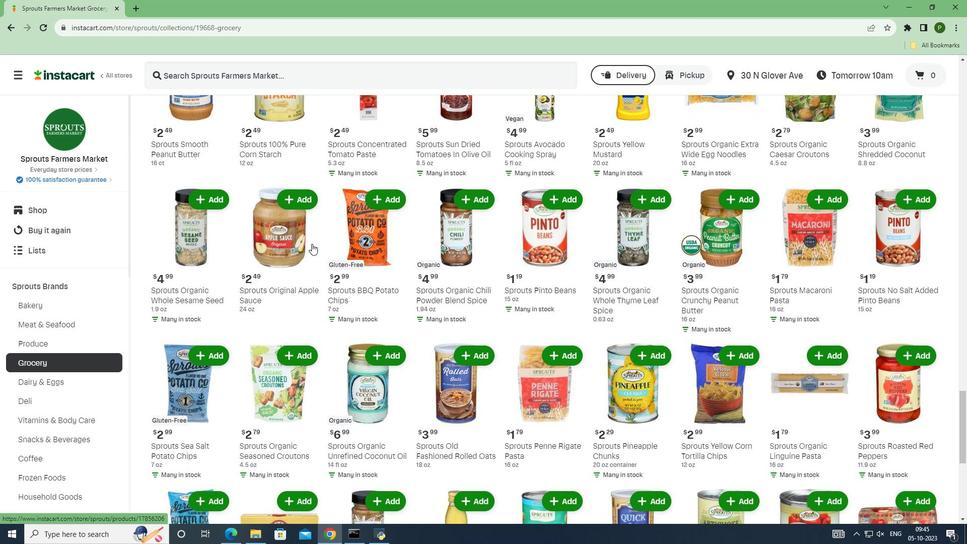 
Action: Mouse scrolled (311, 243) with delta (0, 0)
Screenshot: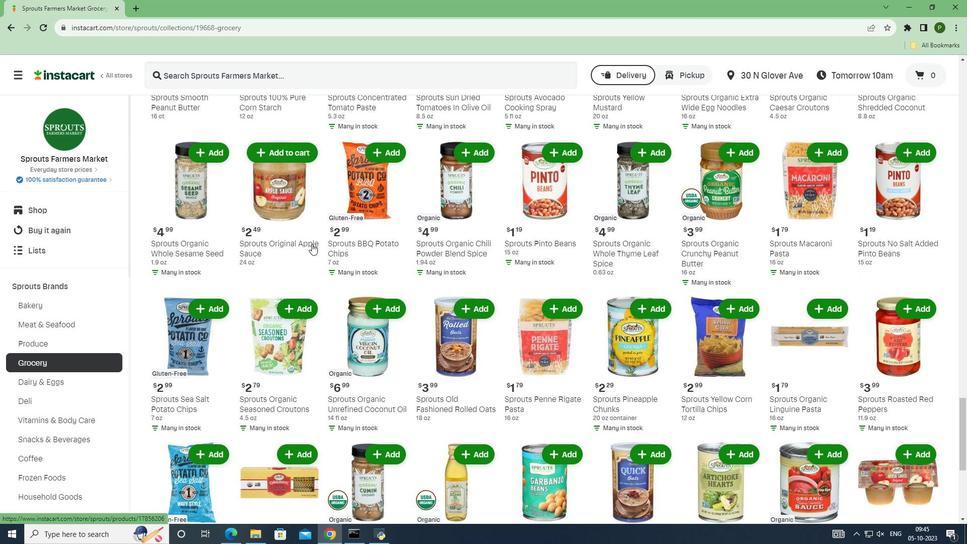 
Action: Mouse scrolled (311, 243) with delta (0, 0)
Screenshot: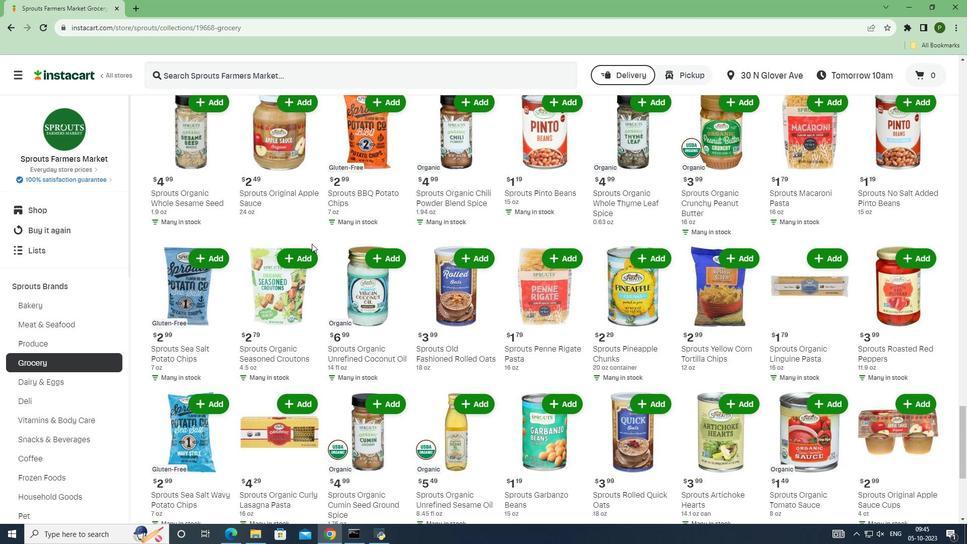 
Action: Mouse moved to (294, 212)
Screenshot: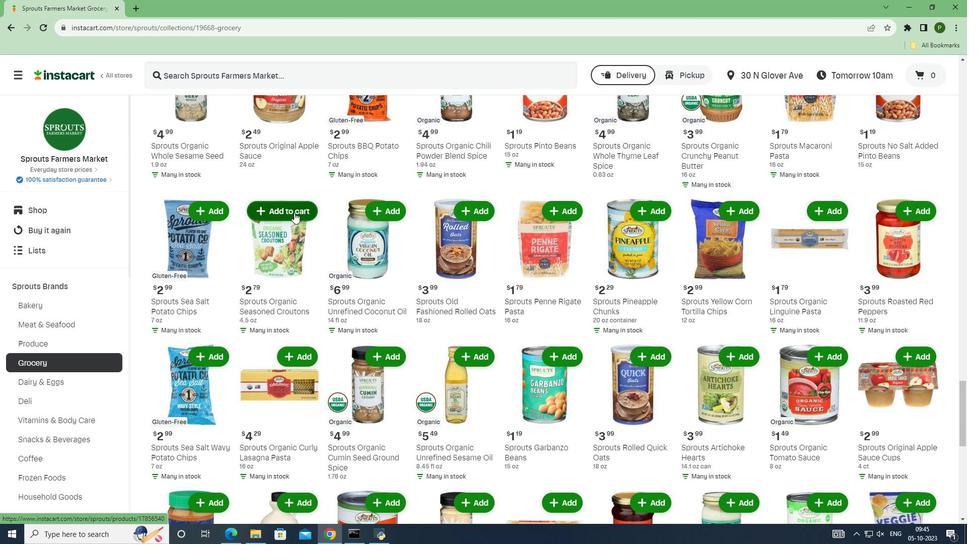 
Action: Mouse pressed left at (294, 212)
Screenshot: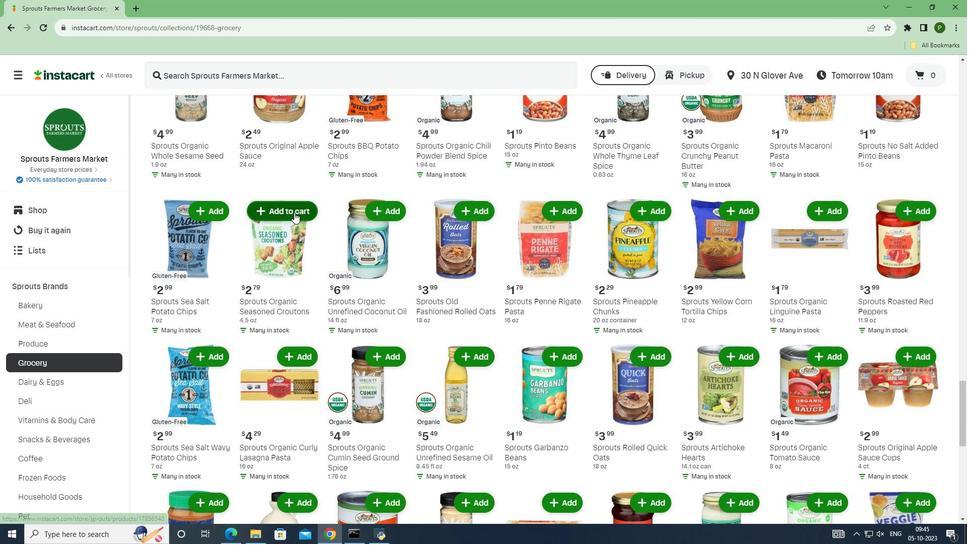 
